 Task: Create Card Customer Service Review in Board IT Support Services to Workspace Customer Relationship Management Software. Create Card Zumba Review in Board Product Design Sprint to Workspace Customer Relationship Management Software. Create Card Customer Feedback Review in Board Email Marketing Drip Campaign Strategy and Execution to Workspace Customer Relationship Management Software
Action: Mouse moved to (102, 355)
Screenshot: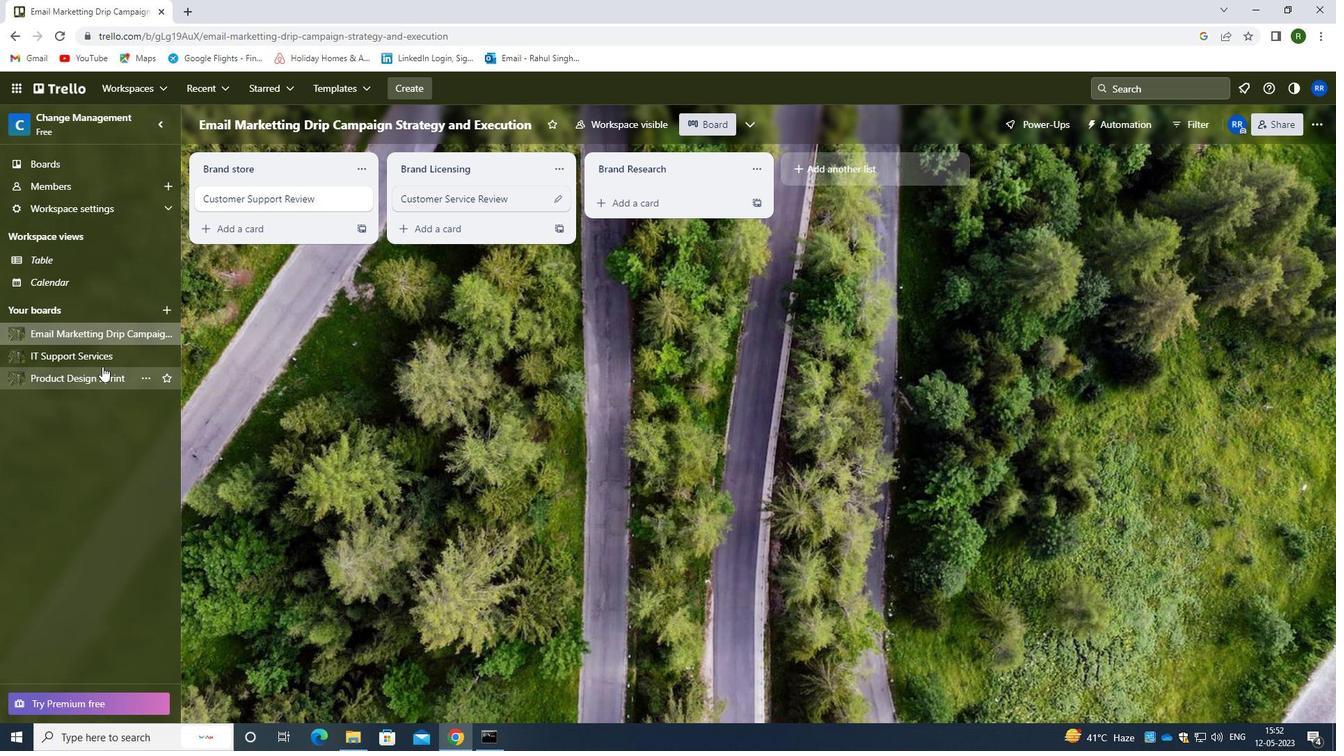 
Action: Mouse pressed left at (102, 355)
Screenshot: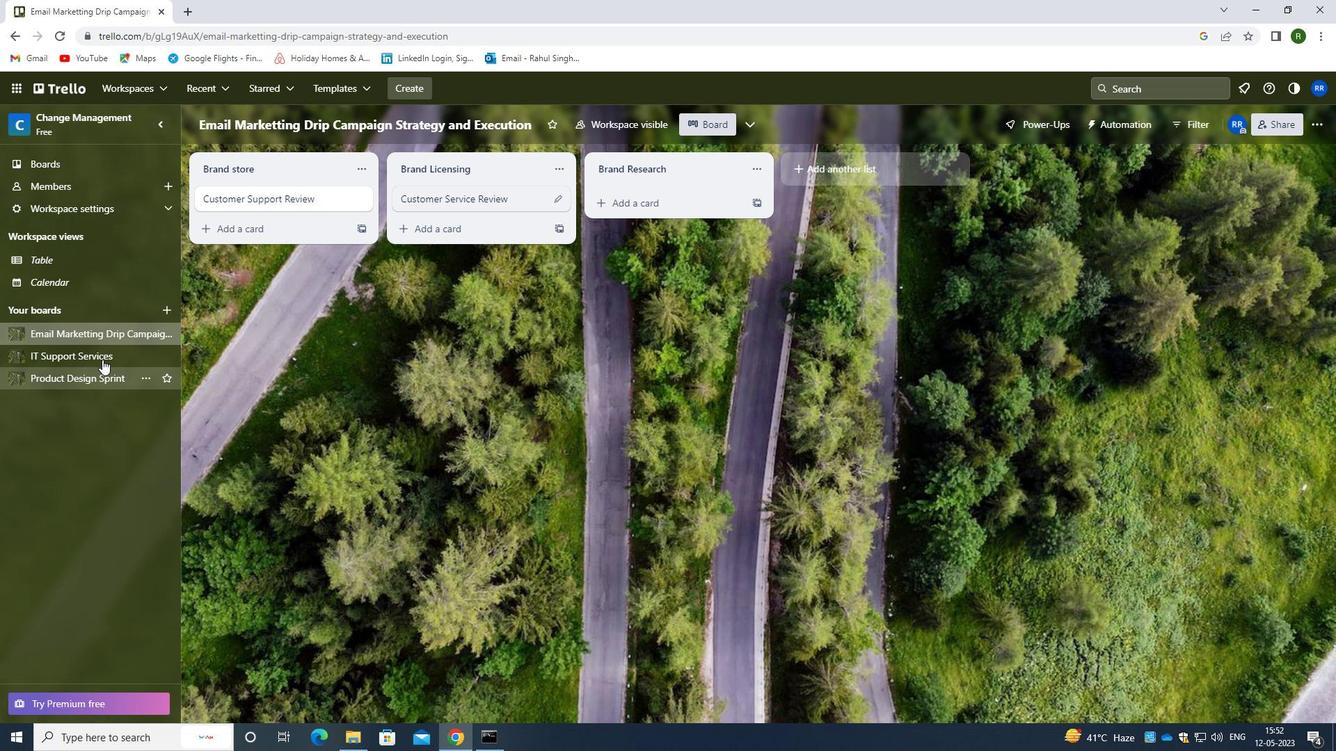 
Action: Mouse moved to (634, 209)
Screenshot: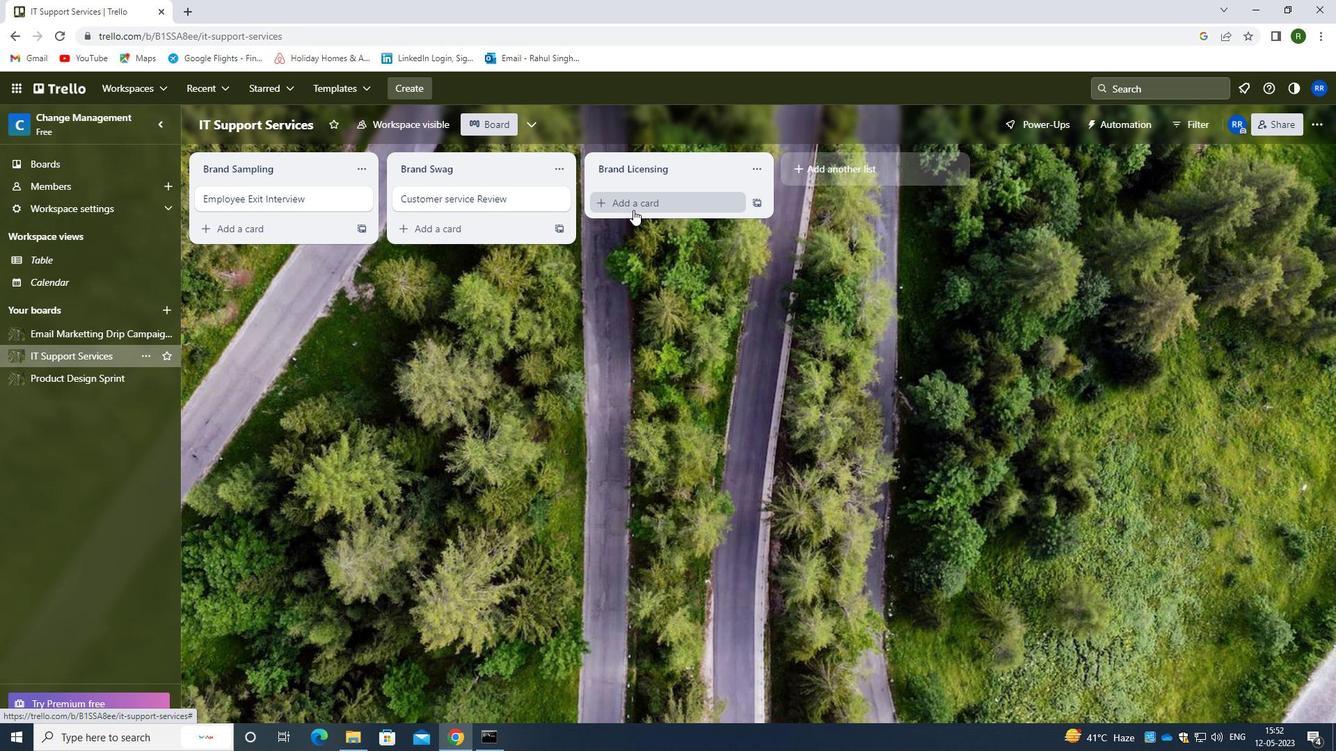 
Action: Mouse pressed left at (634, 209)
Screenshot: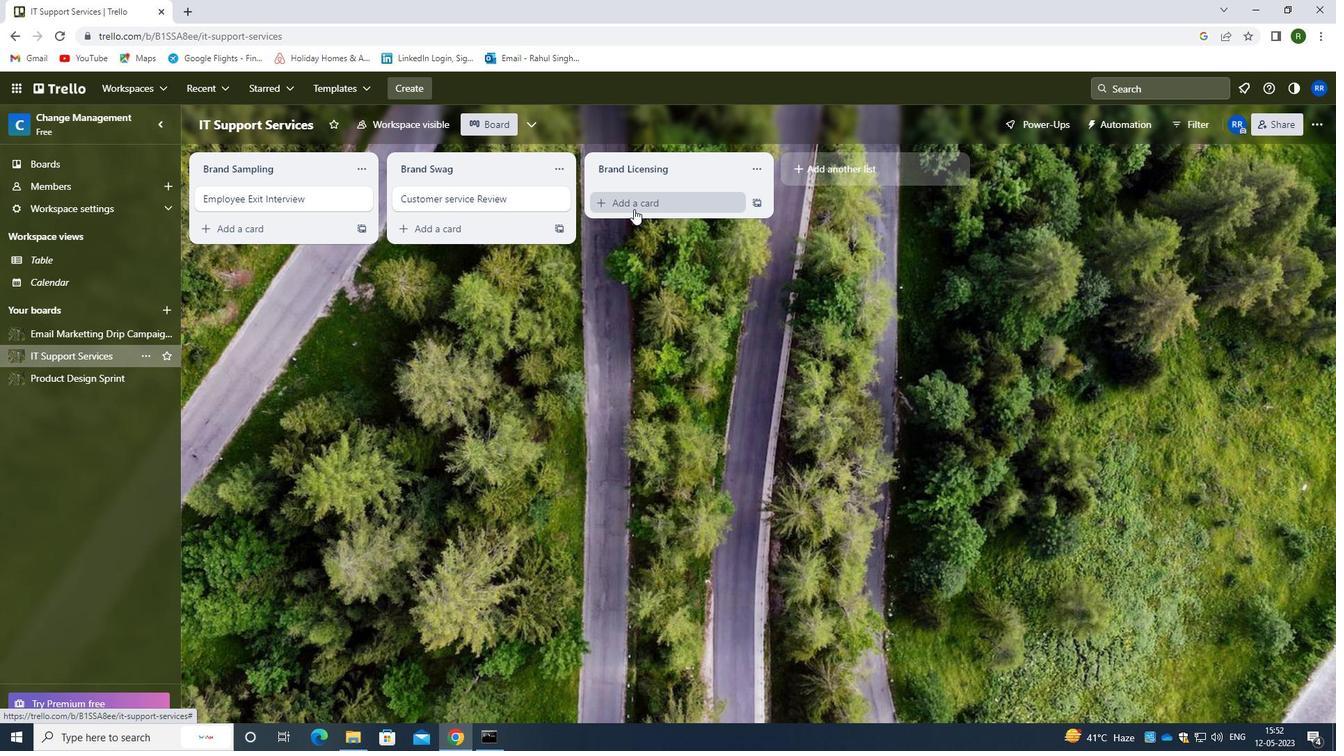 
Action: Mouse moved to (653, 212)
Screenshot: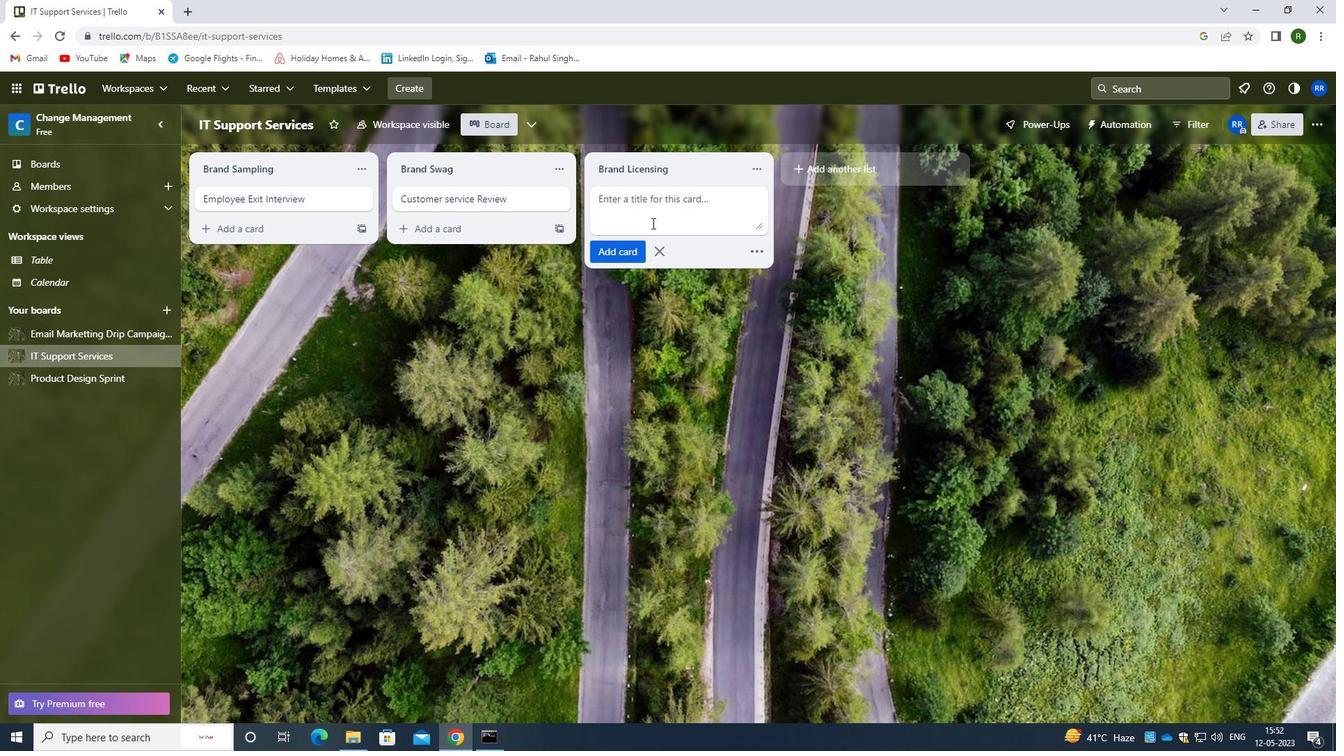 
Action: Mouse pressed left at (653, 212)
Screenshot: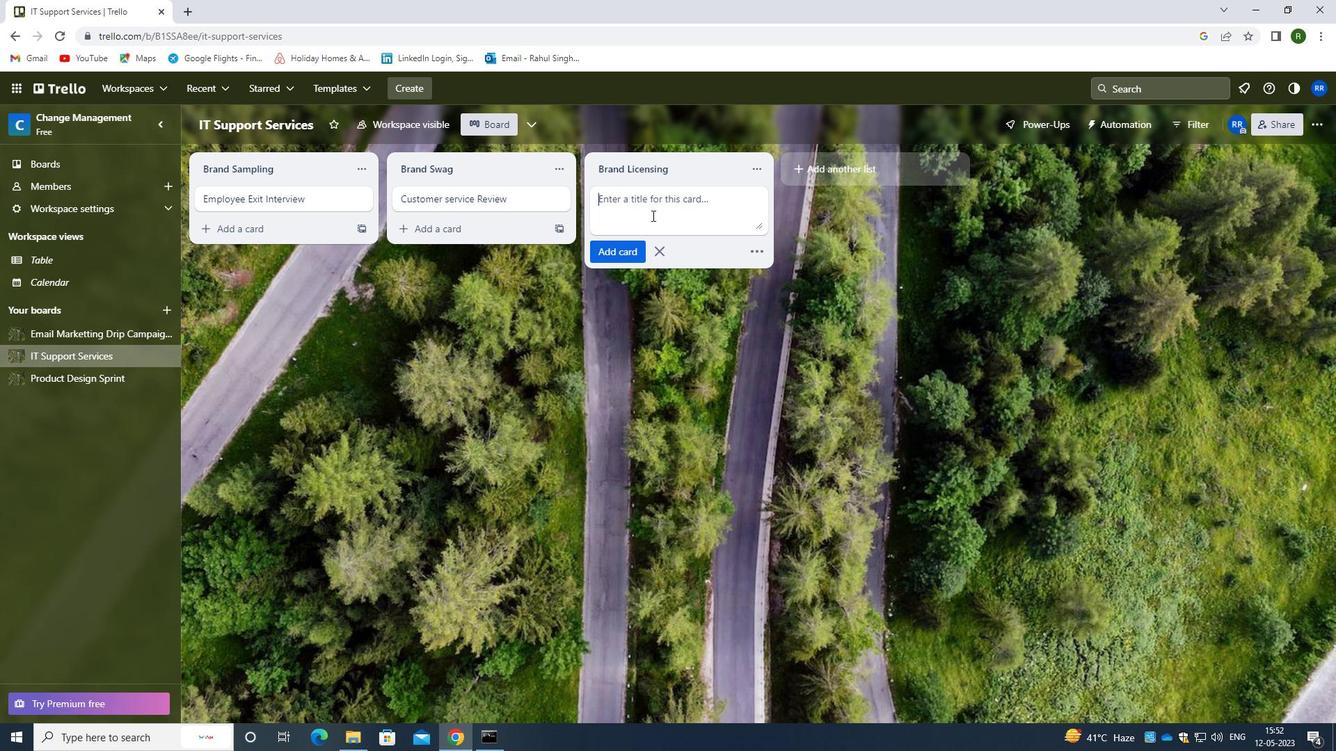 
Action: Mouse moved to (653, 211)
Screenshot: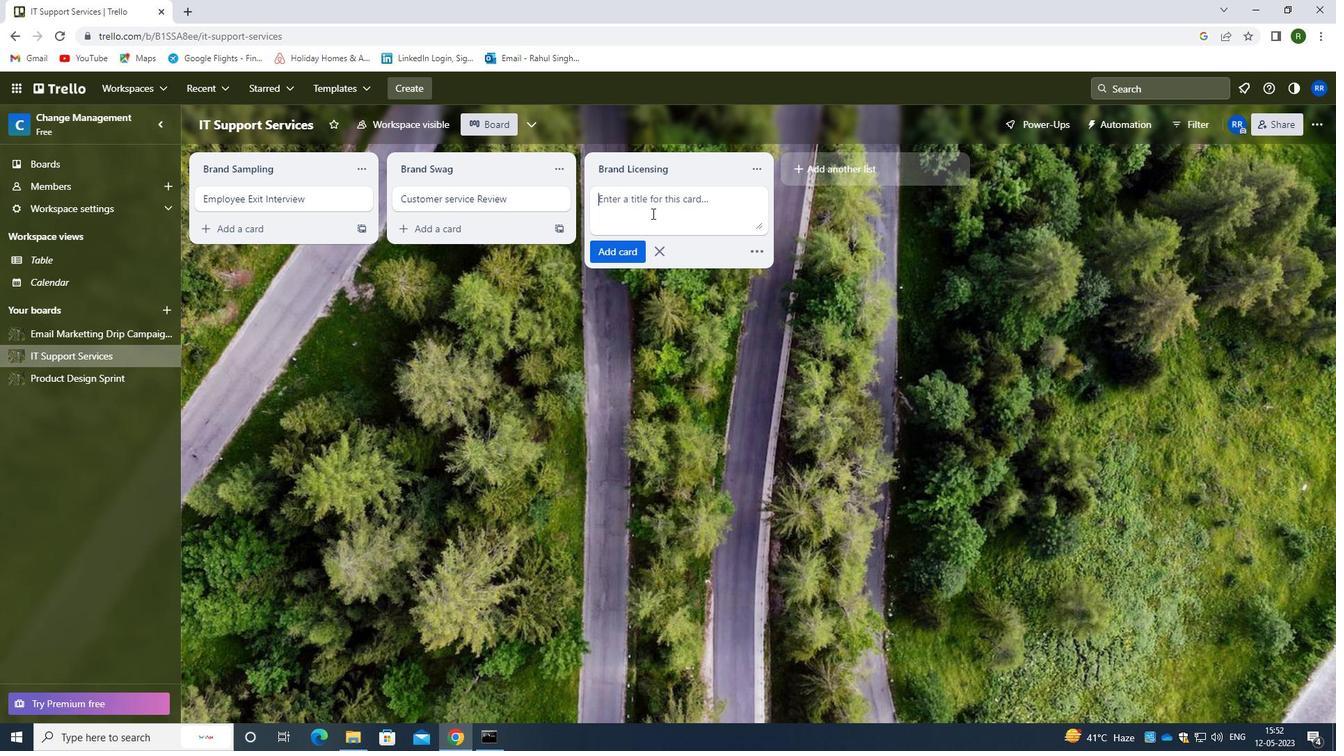 
Action: Key pressed <Key.caps_lock>c<Key.caps_lock>ustomer<Key.space><Key.caps_lock>s<Key.caps_lock>ervice<Key.space><Key.caps_lock>r<Key.caps_lock>eview
Screenshot: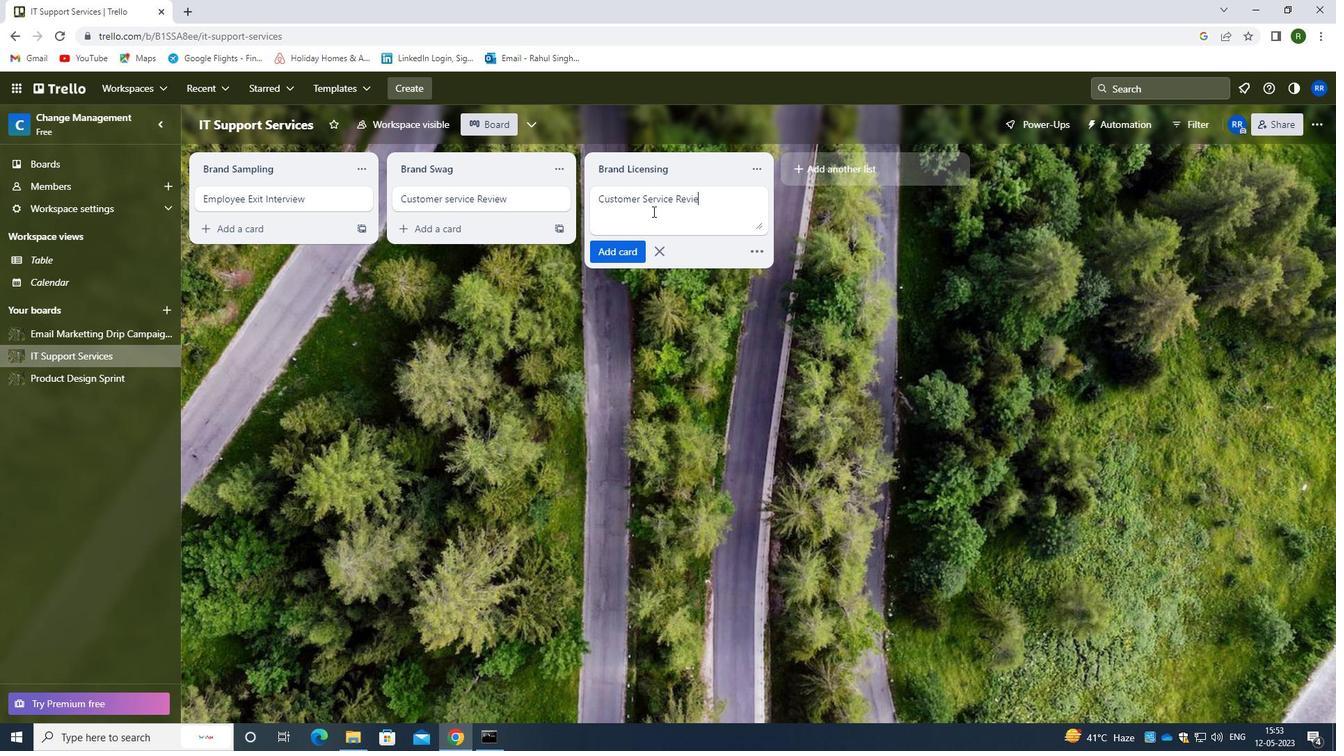 
Action: Mouse moved to (607, 256)
Screenshot: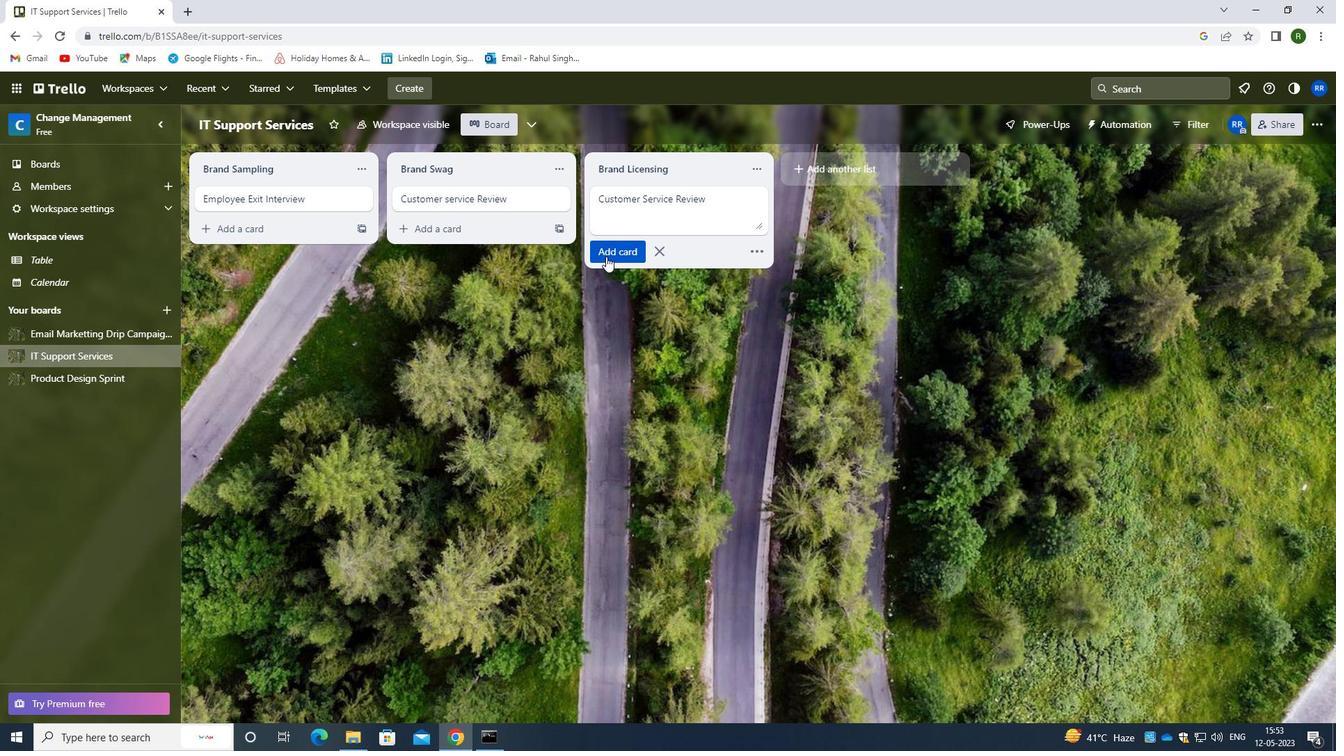 
Action: Mouse pressed left at (607, 256)
Screenshot: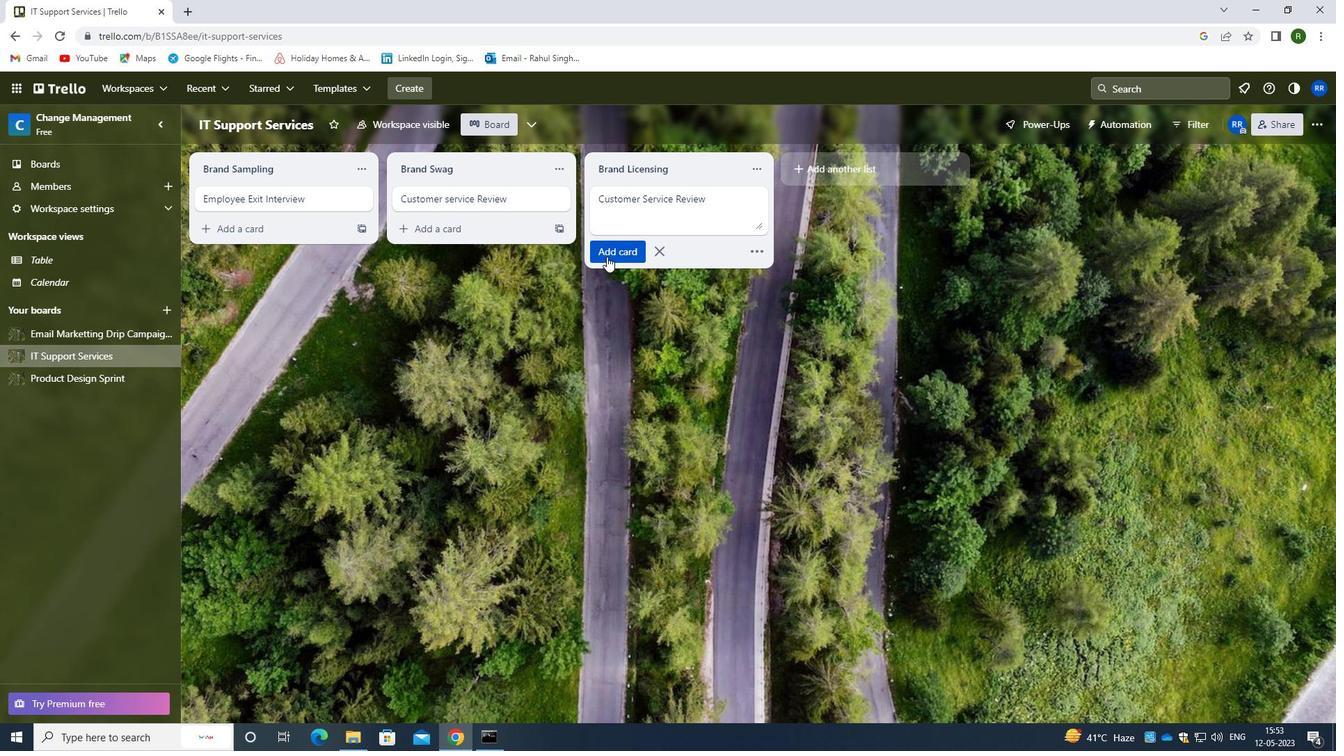 
Action: Mouse moved to (78, 375)
Screenshot: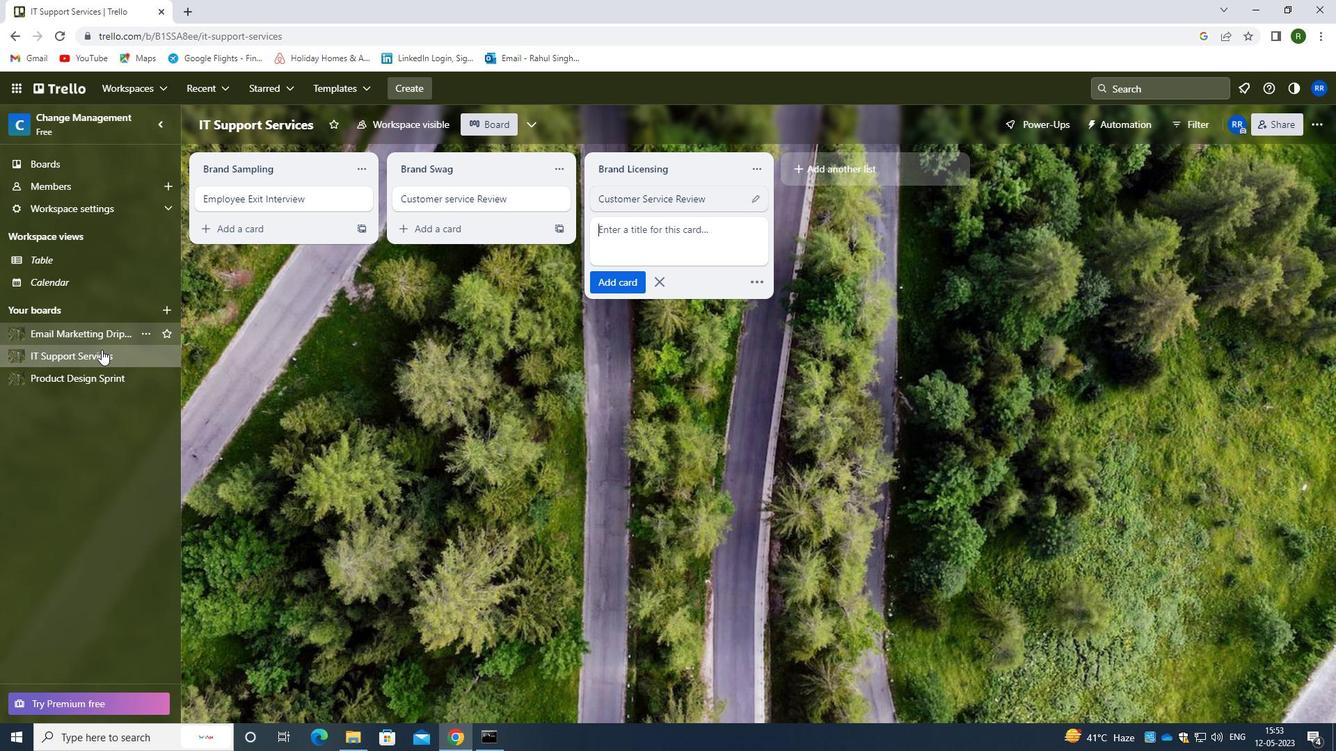 
Action: Mouse pressed left at (78, 375)
Screenshot: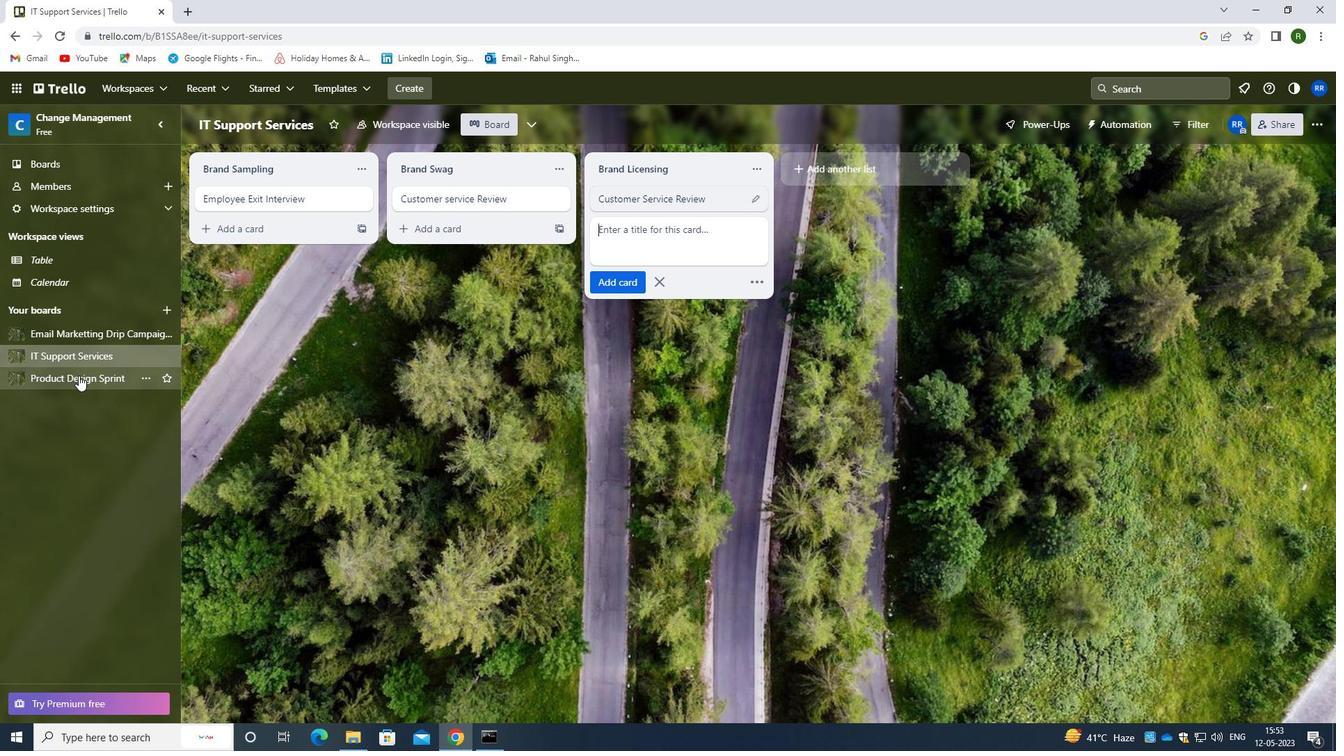 
Action: Mouse moved to (599, 201)
Screenshot: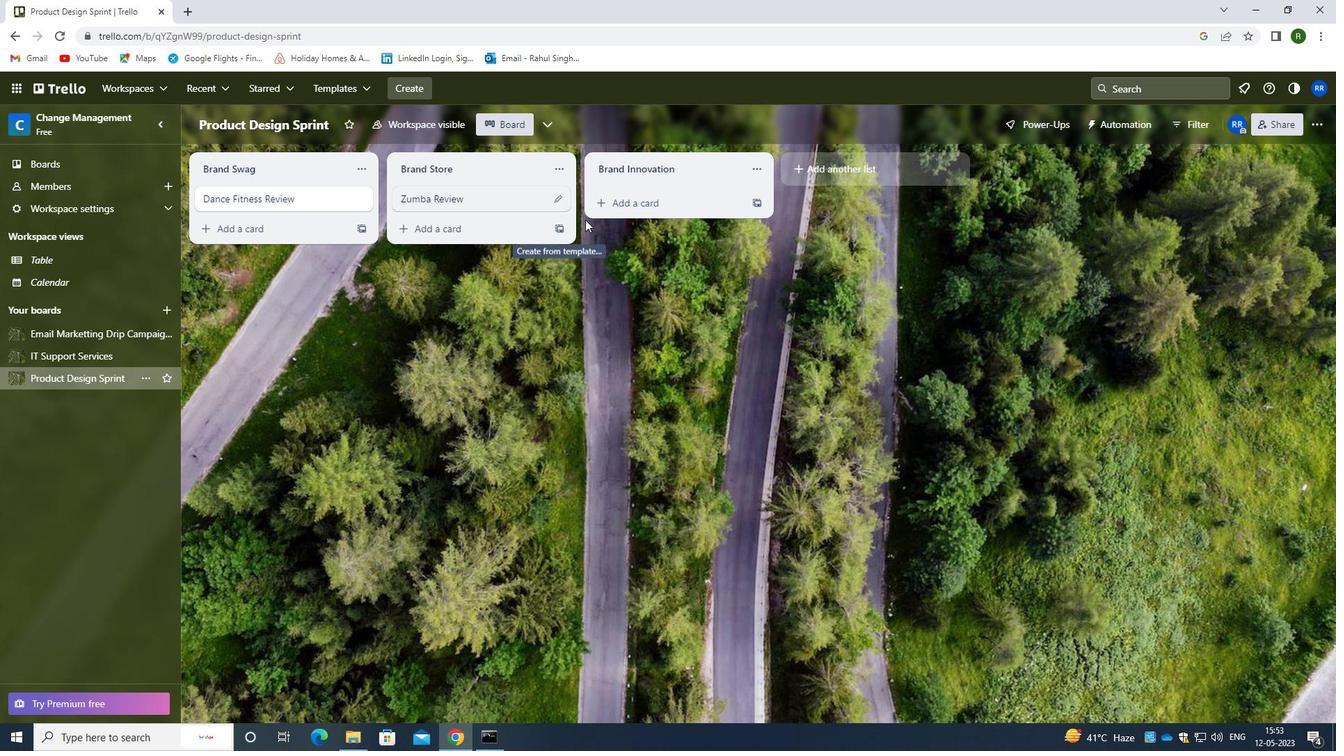 
Action: Mouse pressed left at (599, 201)
Screenshot: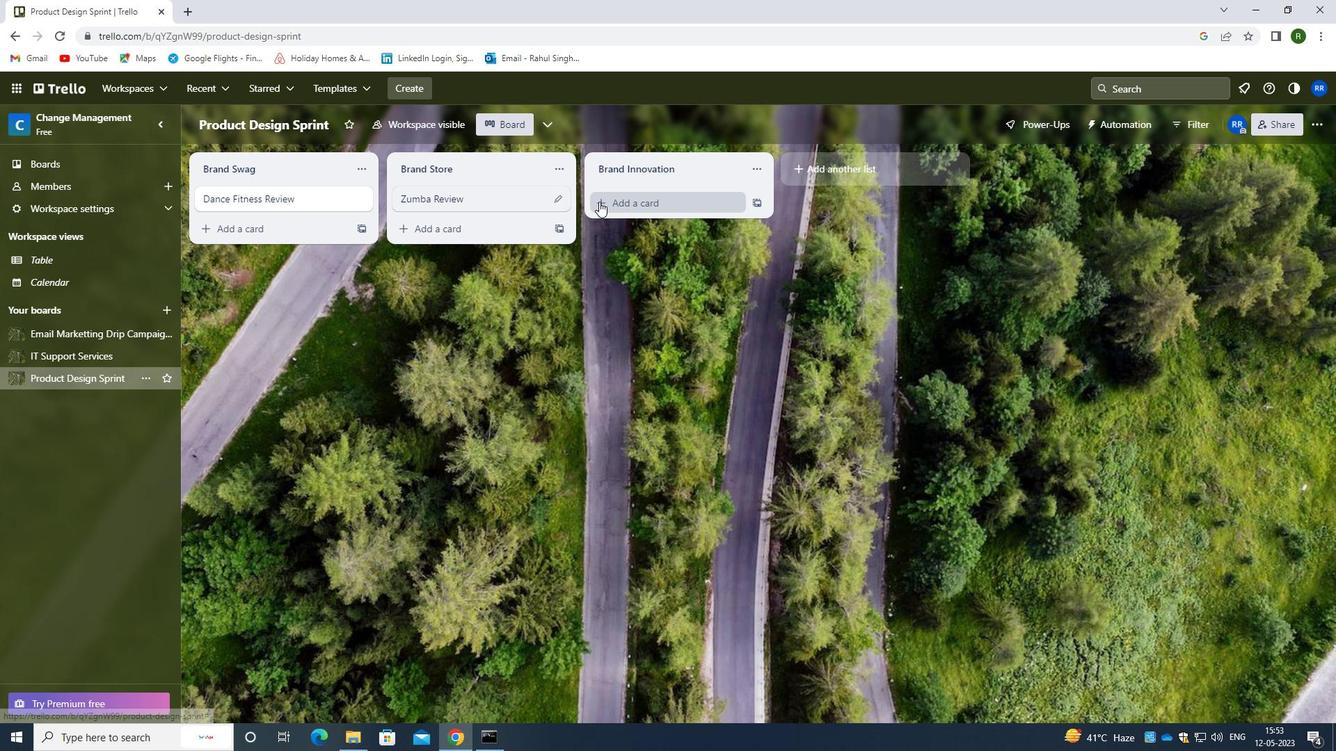 
Action: Mouse moved to (621, 224)
Screenshot: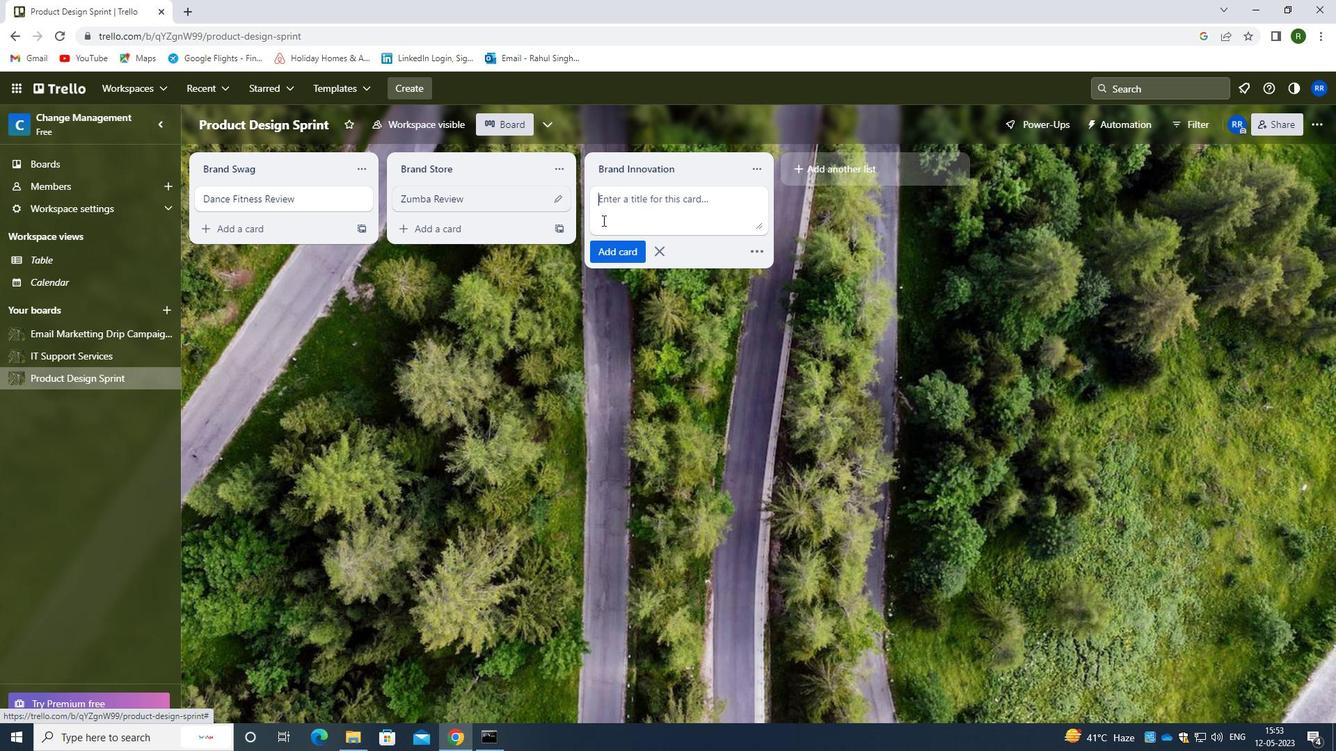 
Action: Mouse pressed left at (621, 224)
Screenshot: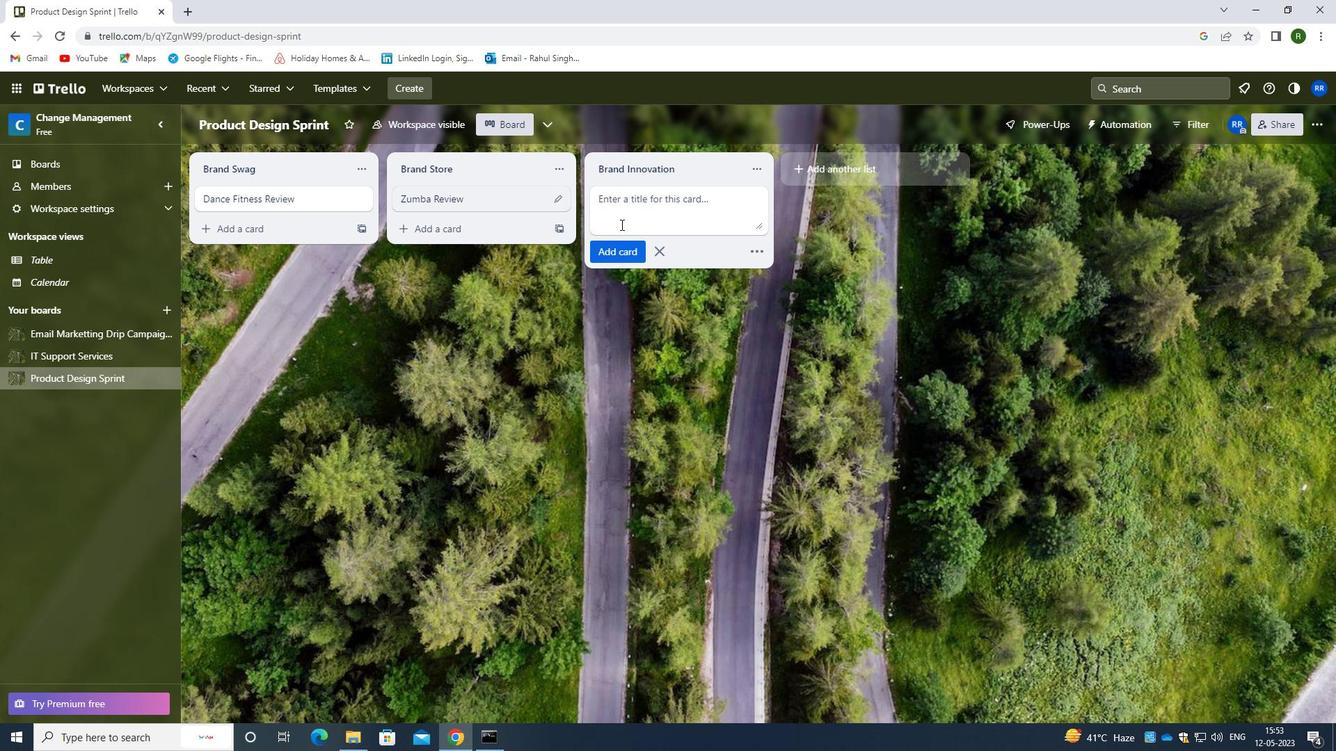 
Action: Mouse moved to (604, 210)
Screenshot: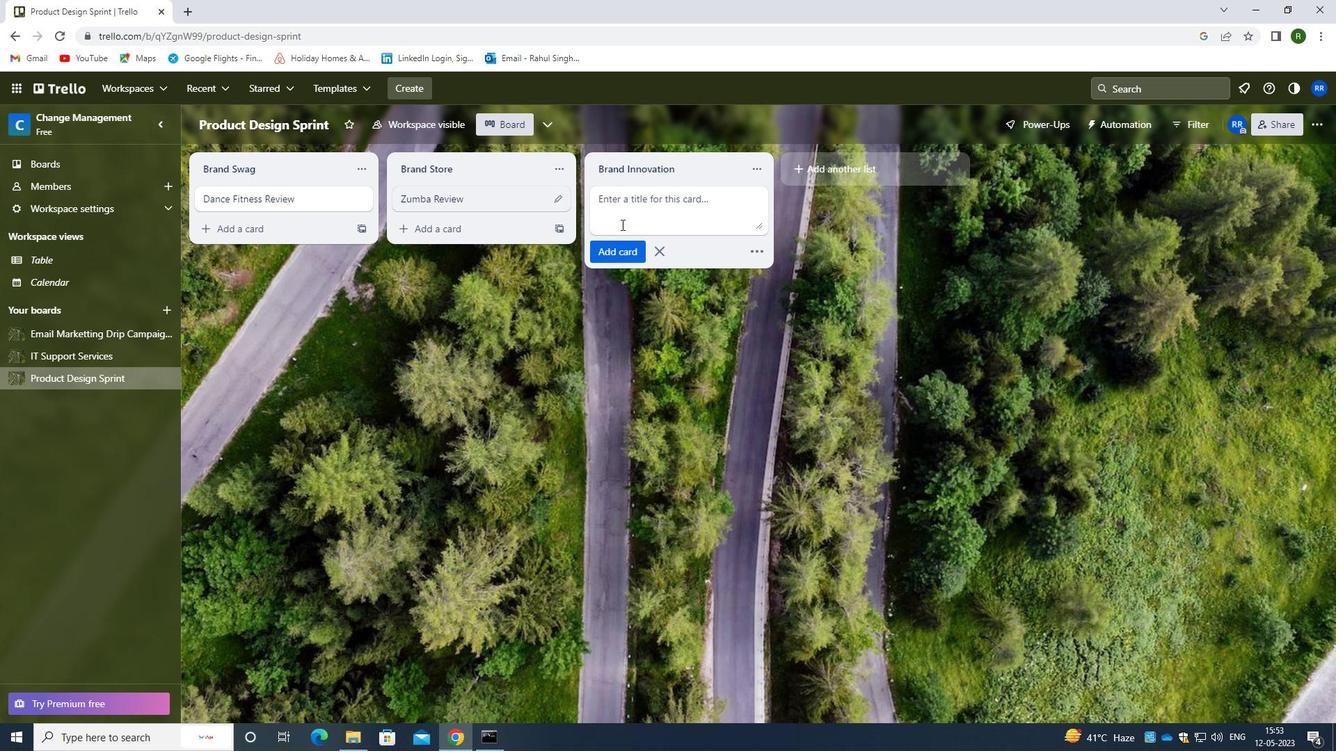 
Action: Key pressed <Key.caps_lock>fz<Key.backspace><Key.backspace>z<Key.caps_lock>umba<Key.space><Key.caps_lock>r<Key.caps_lock>eview
Screenshot: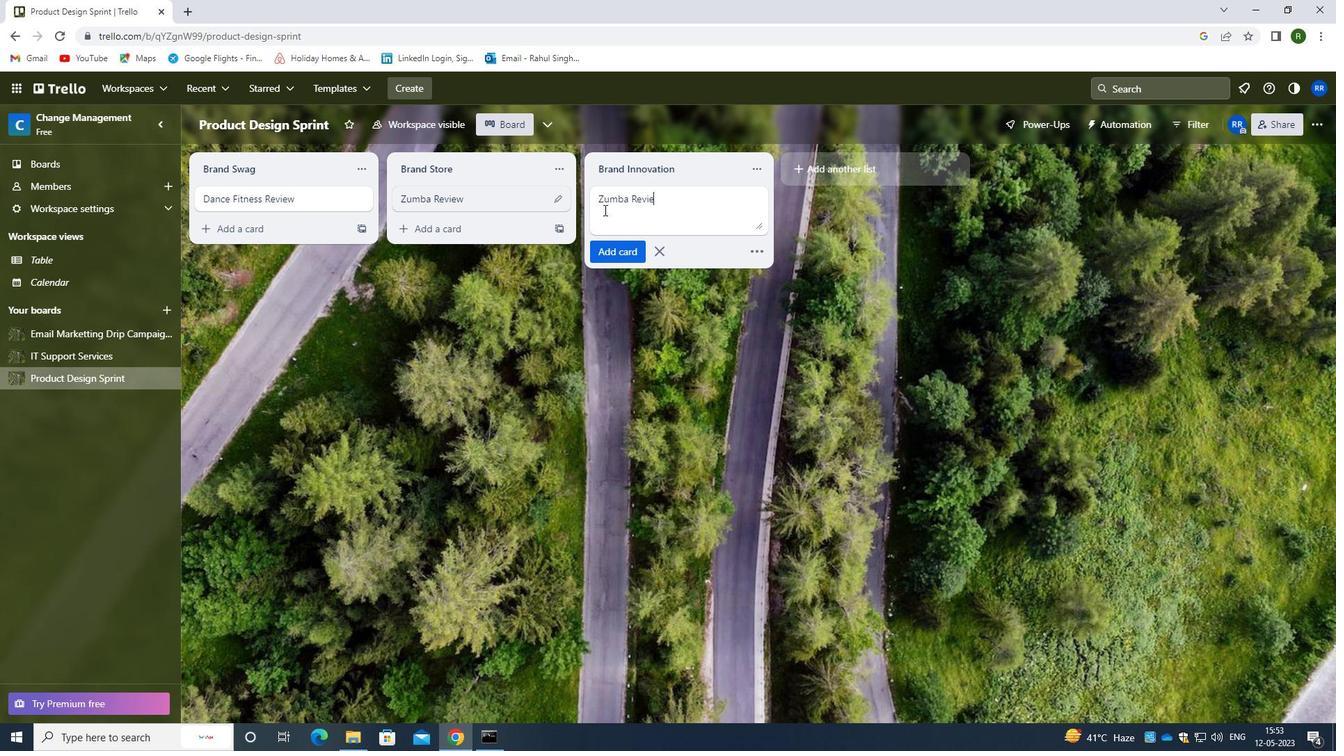 
Action: Mouse moved to (630, 257)
Screenshot: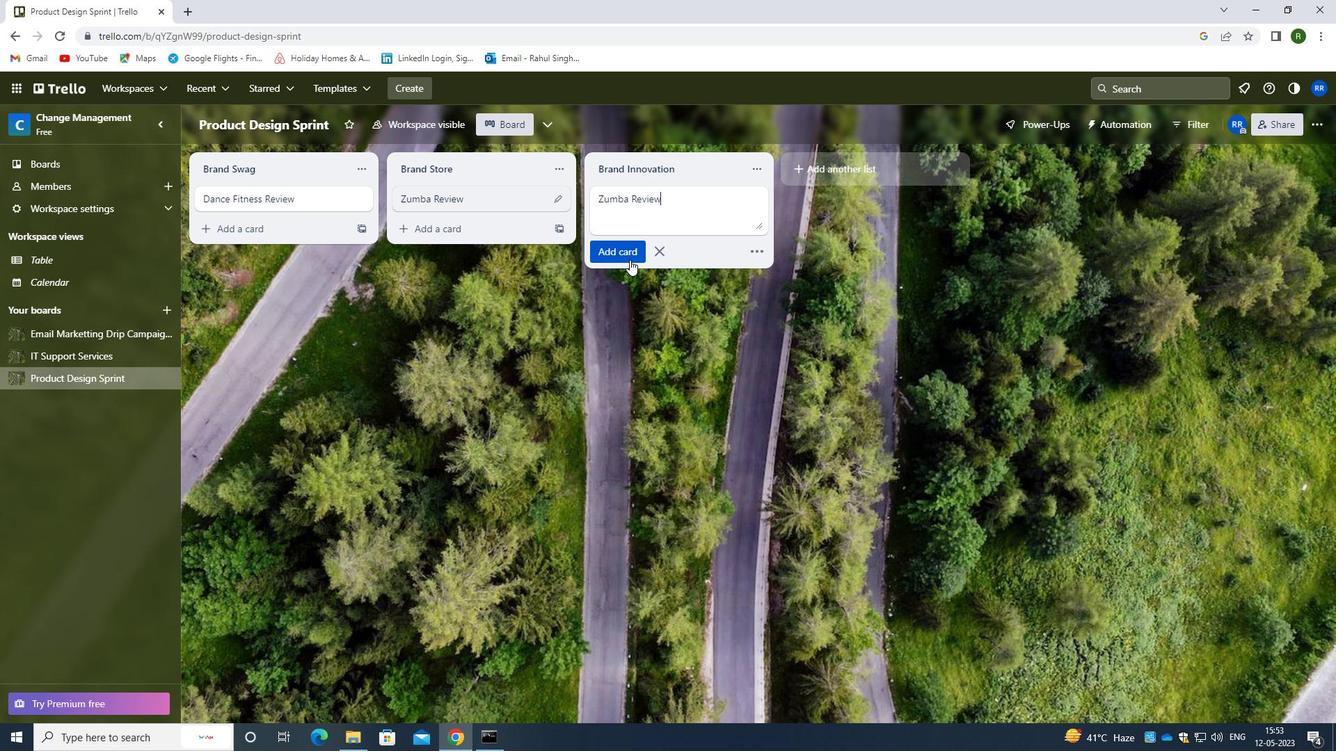 
Action: Mouse pressed left at (630, 257)
Screenshot: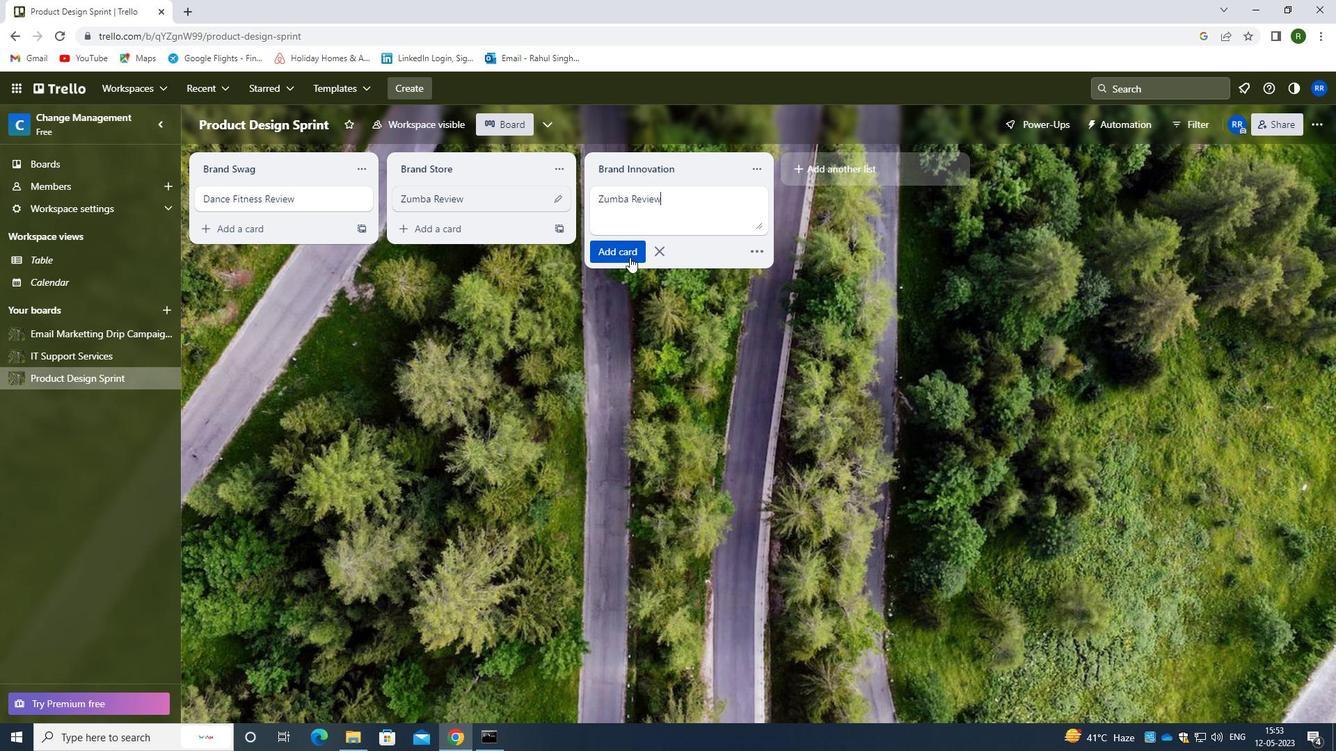 
Action: Mouse moved to (142, 334)
Screenshot: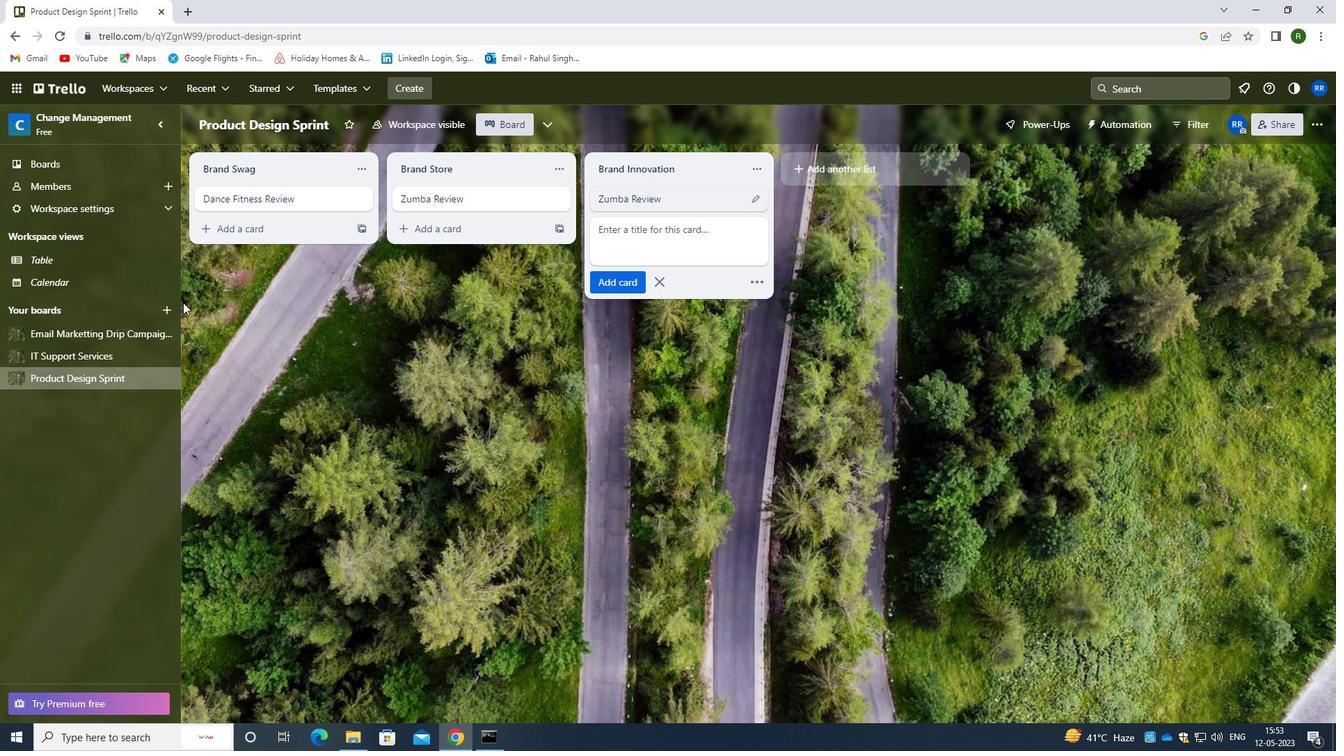 
Action: Mouse pressed left at (142, 334)
Screenshot: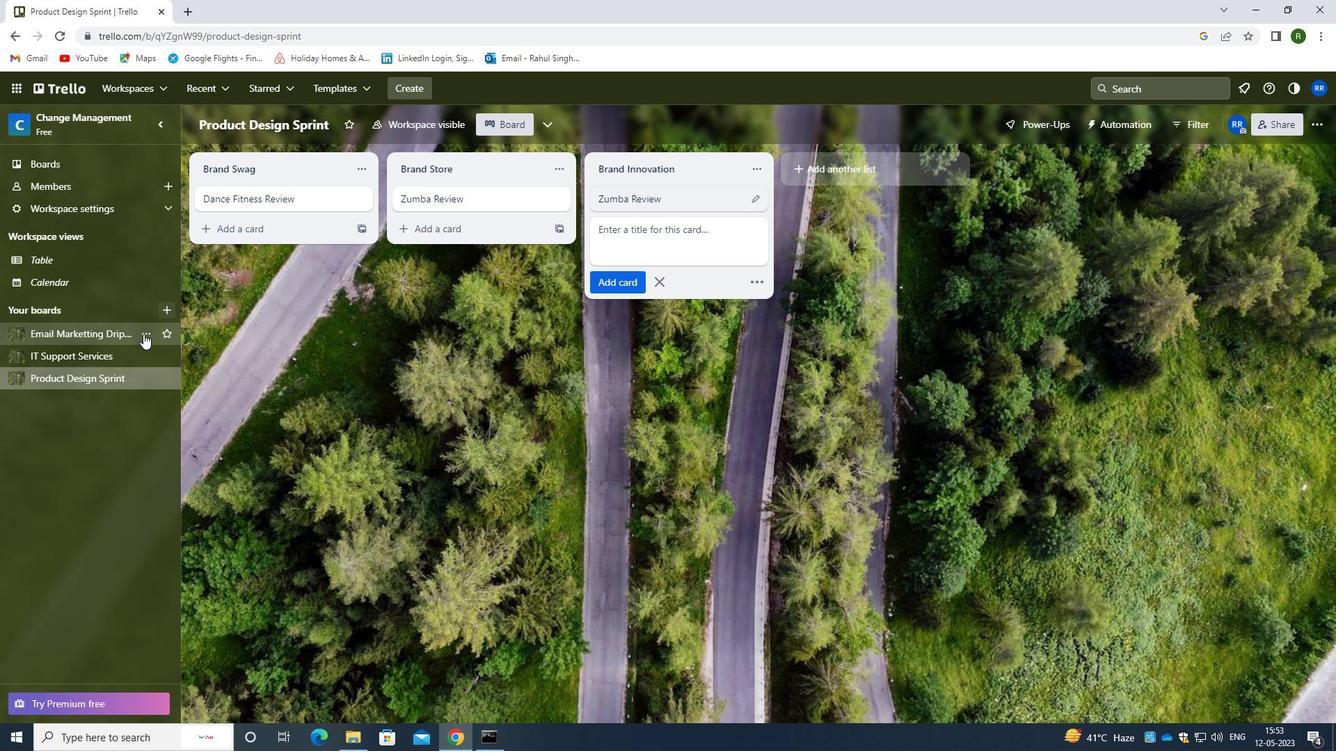 
Action: Mouse moved to (120, 334)
Screenshot: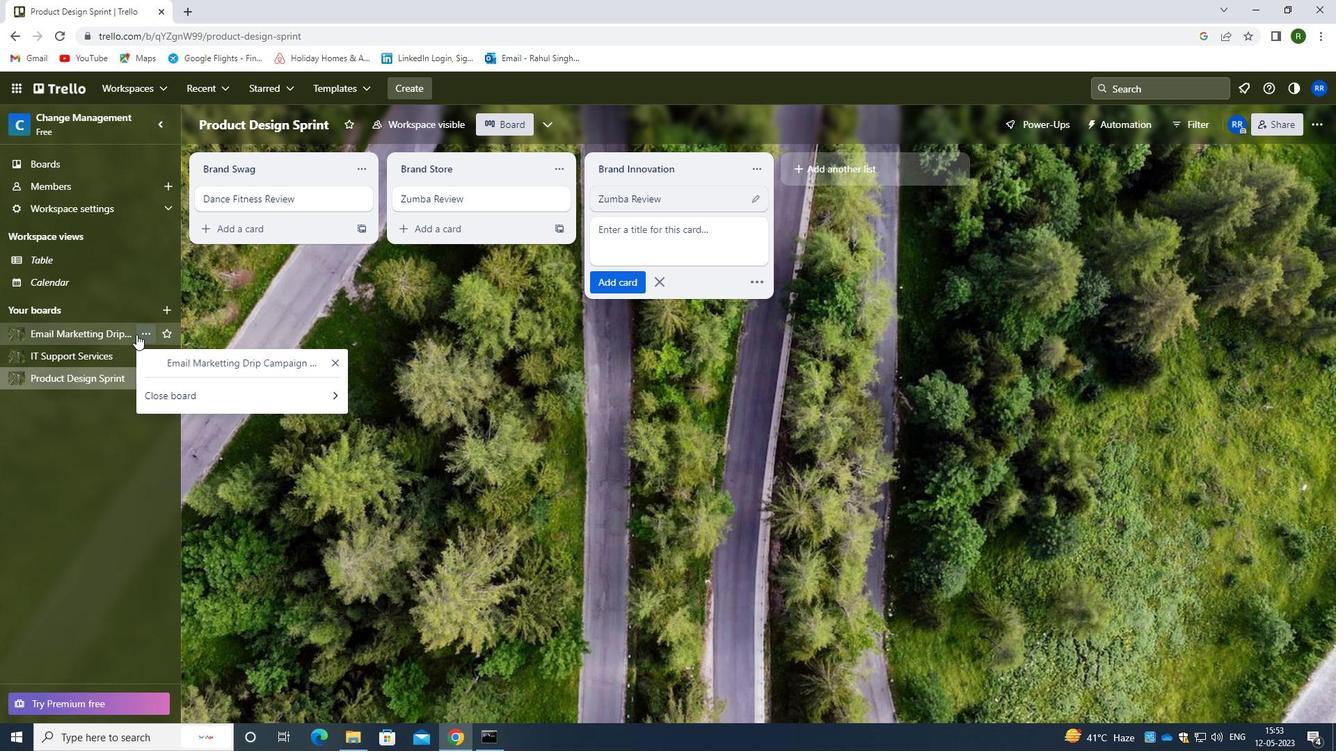 
Action: Mouse pressed left at (120, 334)
Screenshot: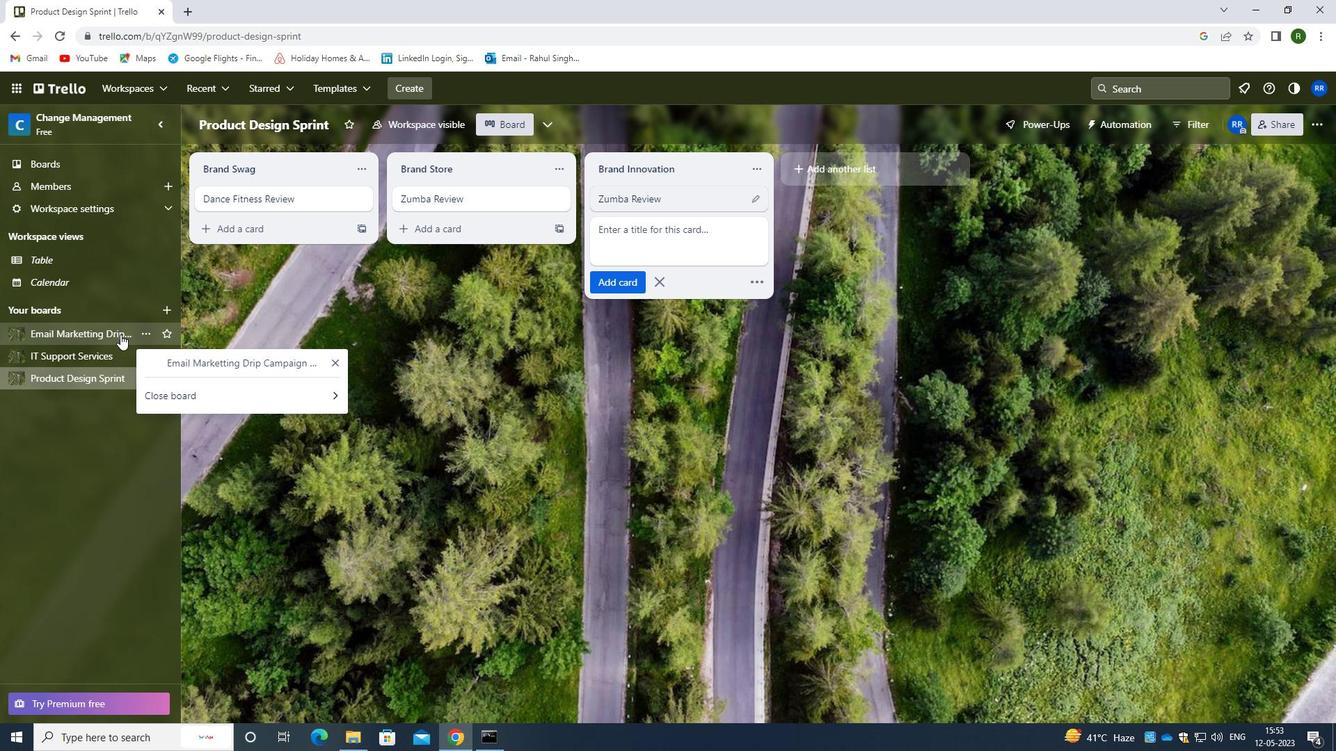 
Action: Mouse moved to (614, 203)
Screenshot: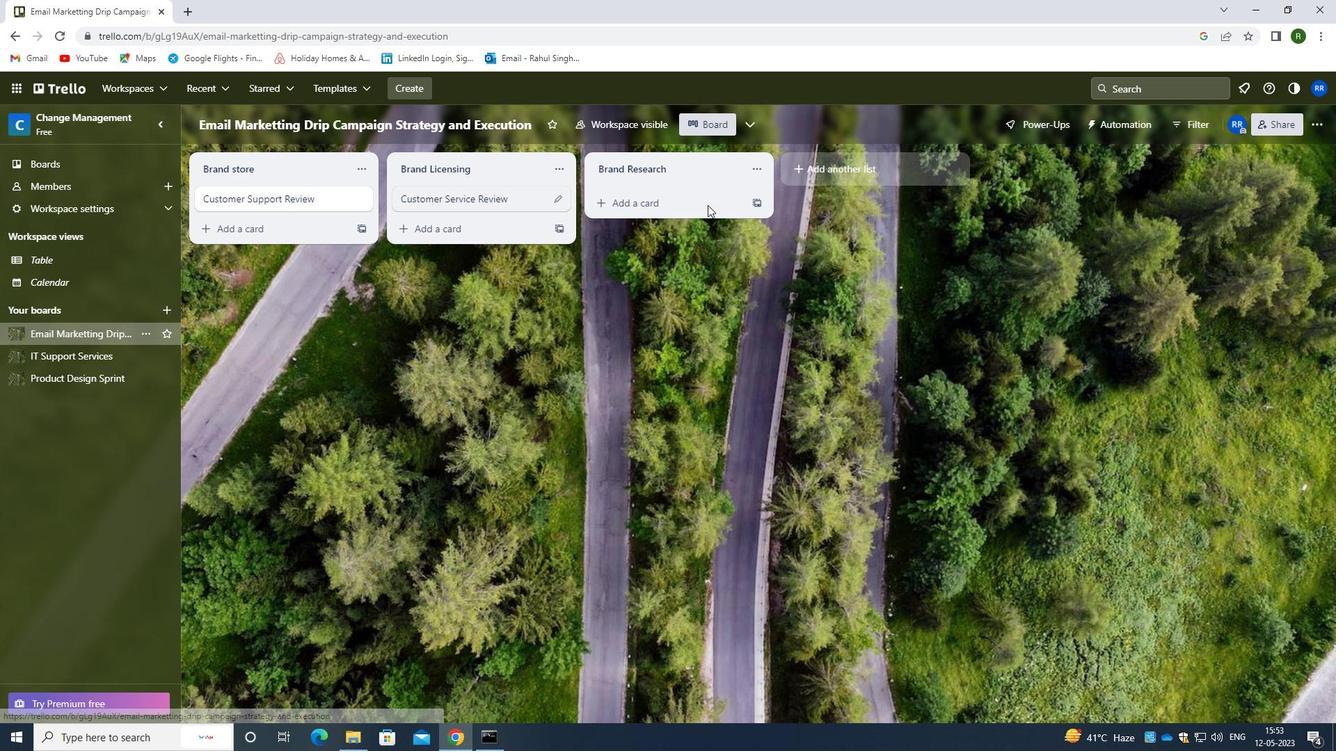 
Action: Mouse pressed left at (614, 203)
Screenshot: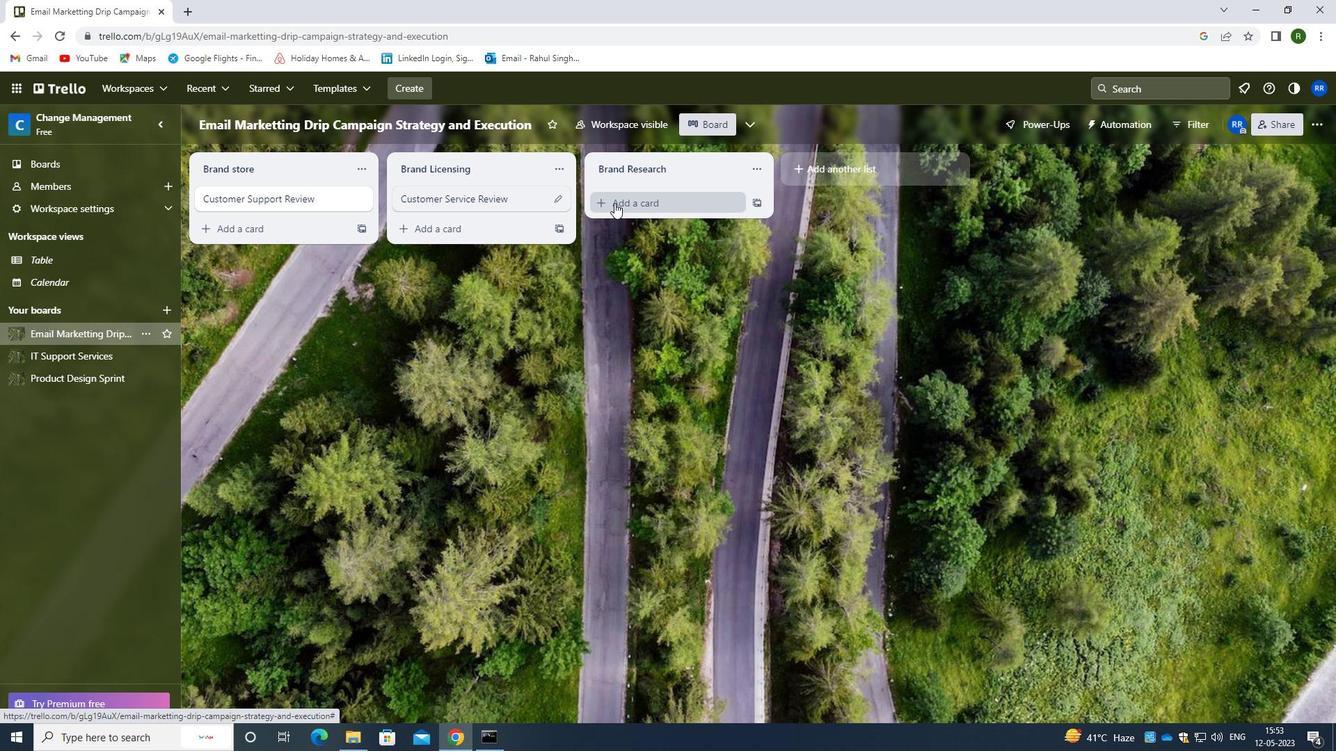 
Action: Mouse moved to (673, 208)
Screenshot: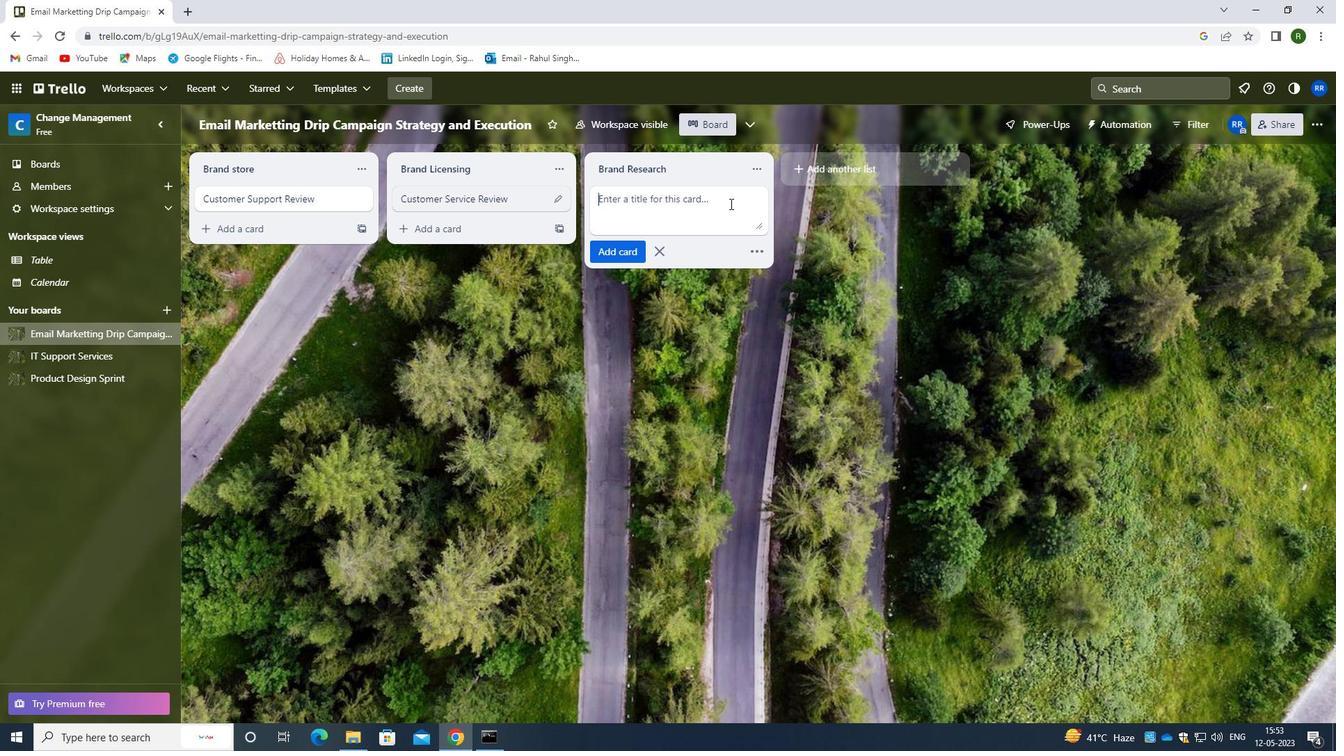 
Action: Mouse pressed left at (673, 208)
Screenshot: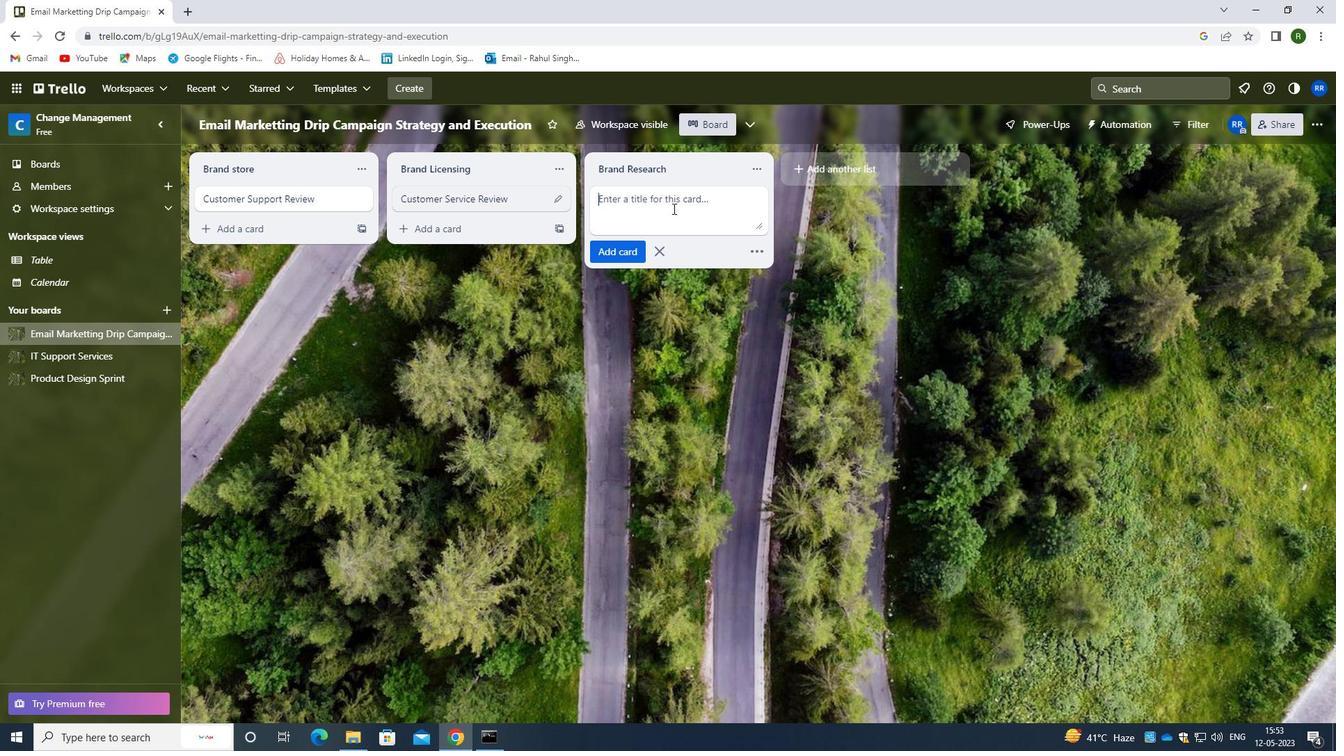
Action: Mouse moved to (672, 208)
Screenshot: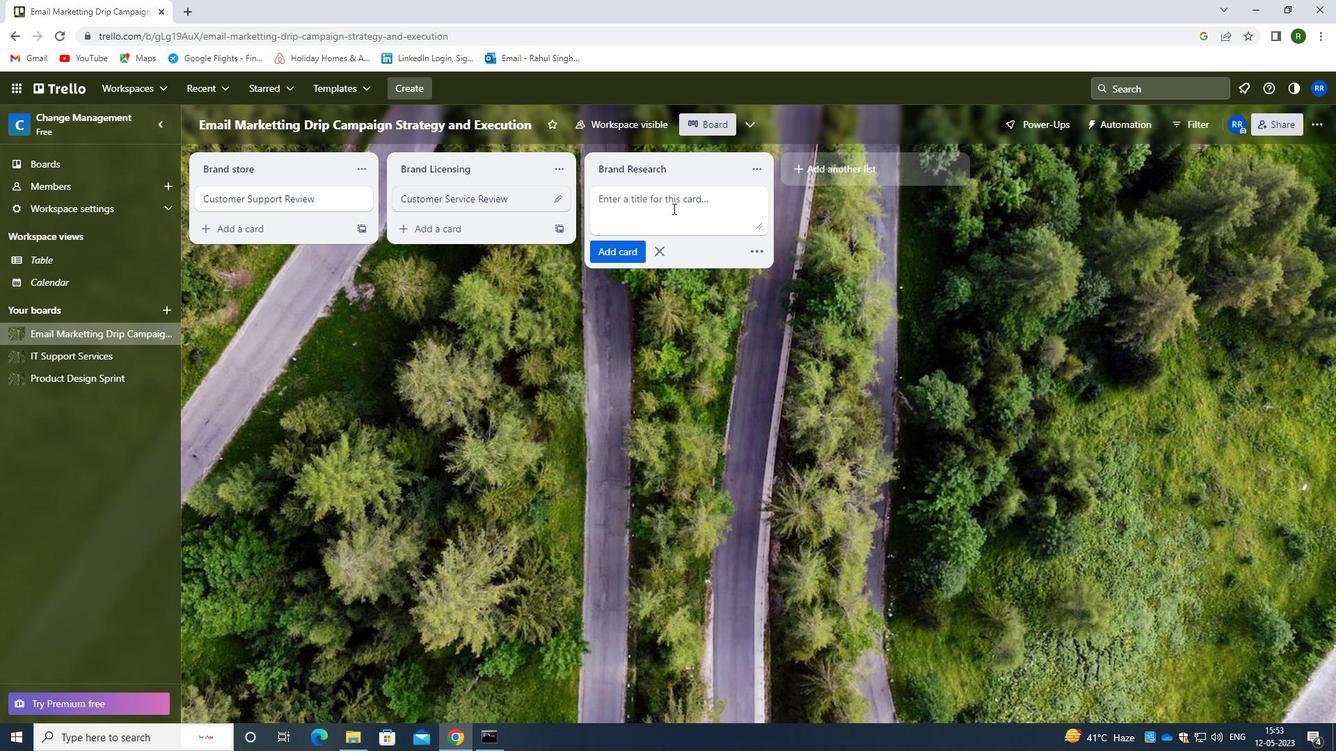 
Action: Key pressed <Key.caps_lock>c<Key.caps_lock>ustomer<Key.space><Key.caps_lock>f<Key.caps_lock>eedback<Key.space><Key.caps_lock>r<Key.caps_lock>eview
Screenshot: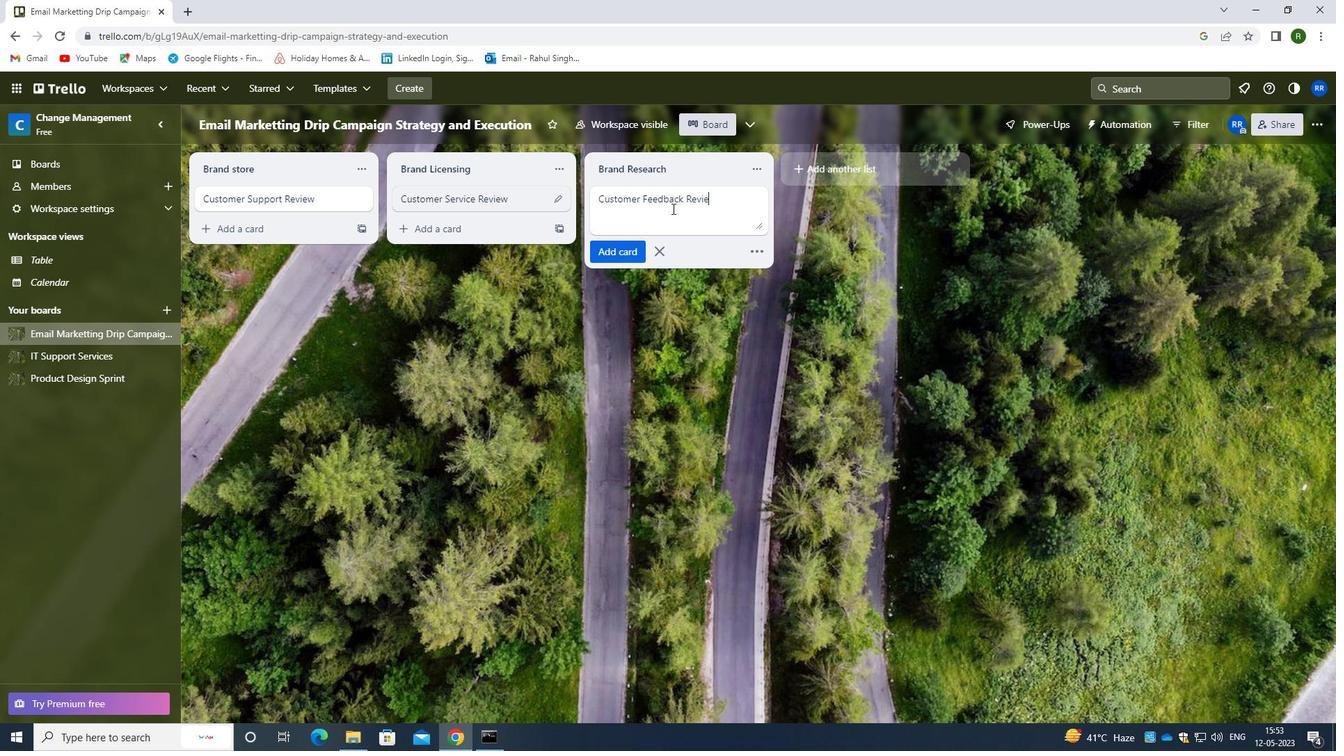 
Action: Mouse moved to (624, 253)
Screenshot: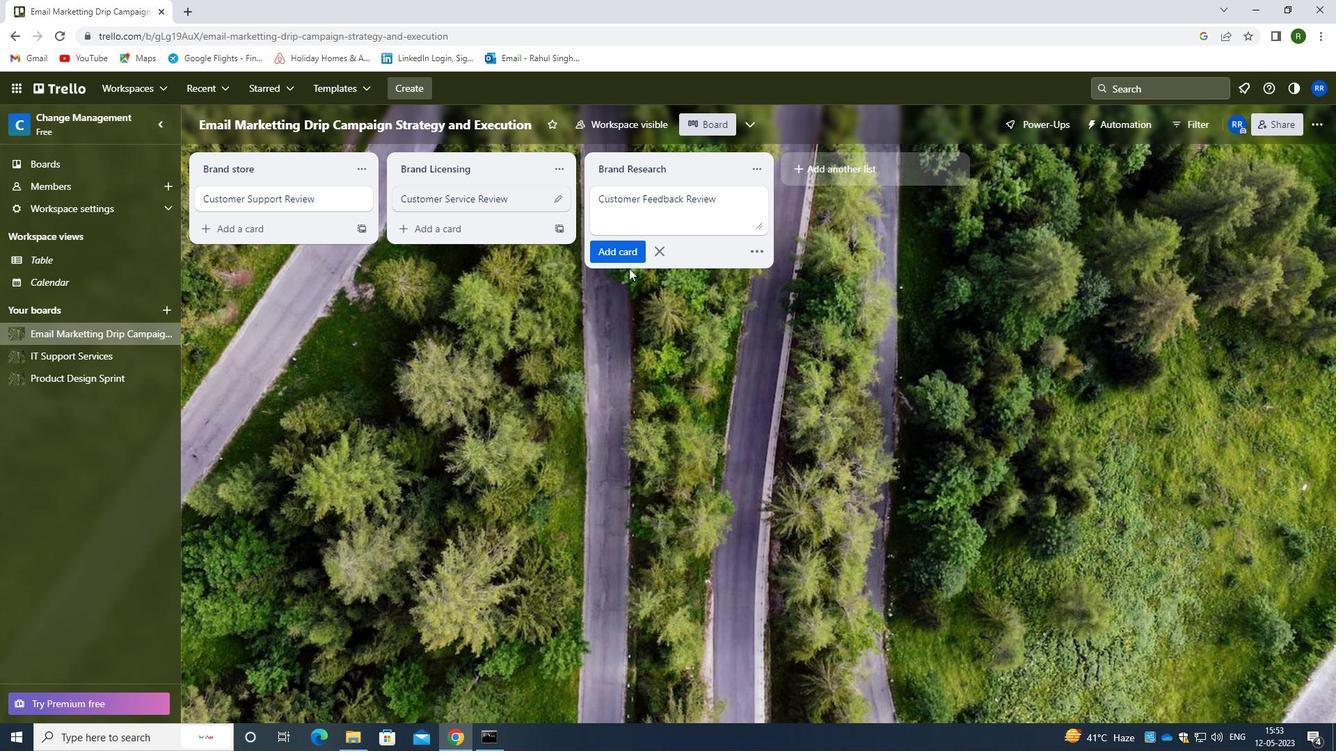 
Action: Mouse pressed left at (624, 253)
Screenshot: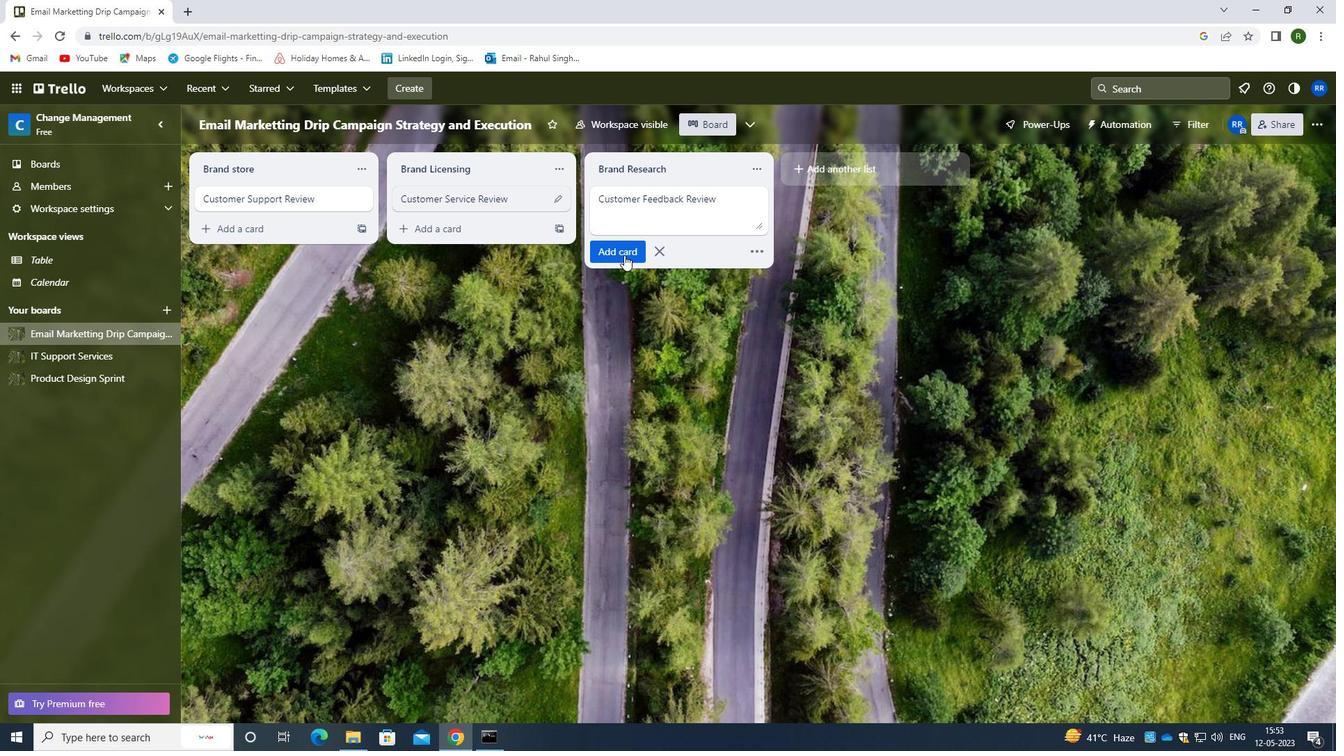
Action: Mouse moved to (598, 332)
Screenshot: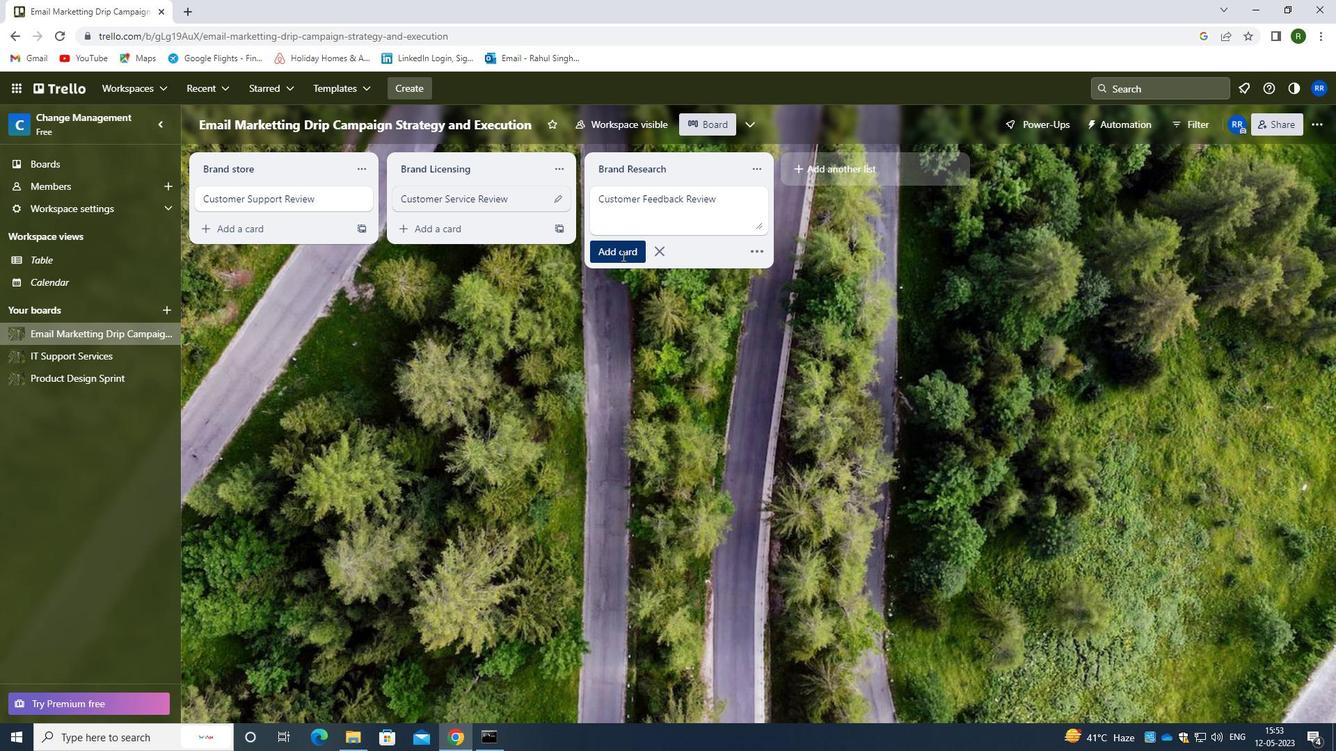 
Action: Mouse pressed left at (598, 332)
Screenshot: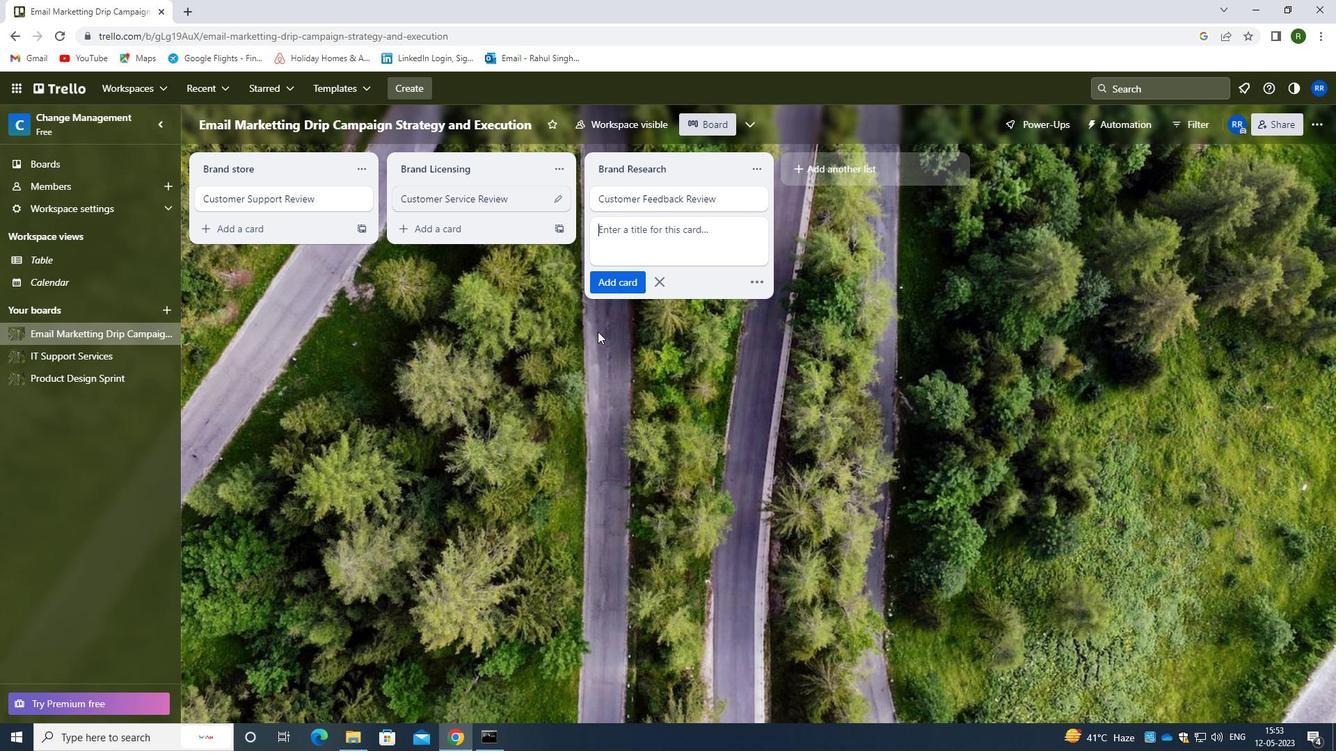 
Action: Mouse moved to (600, 333)
Screenshot: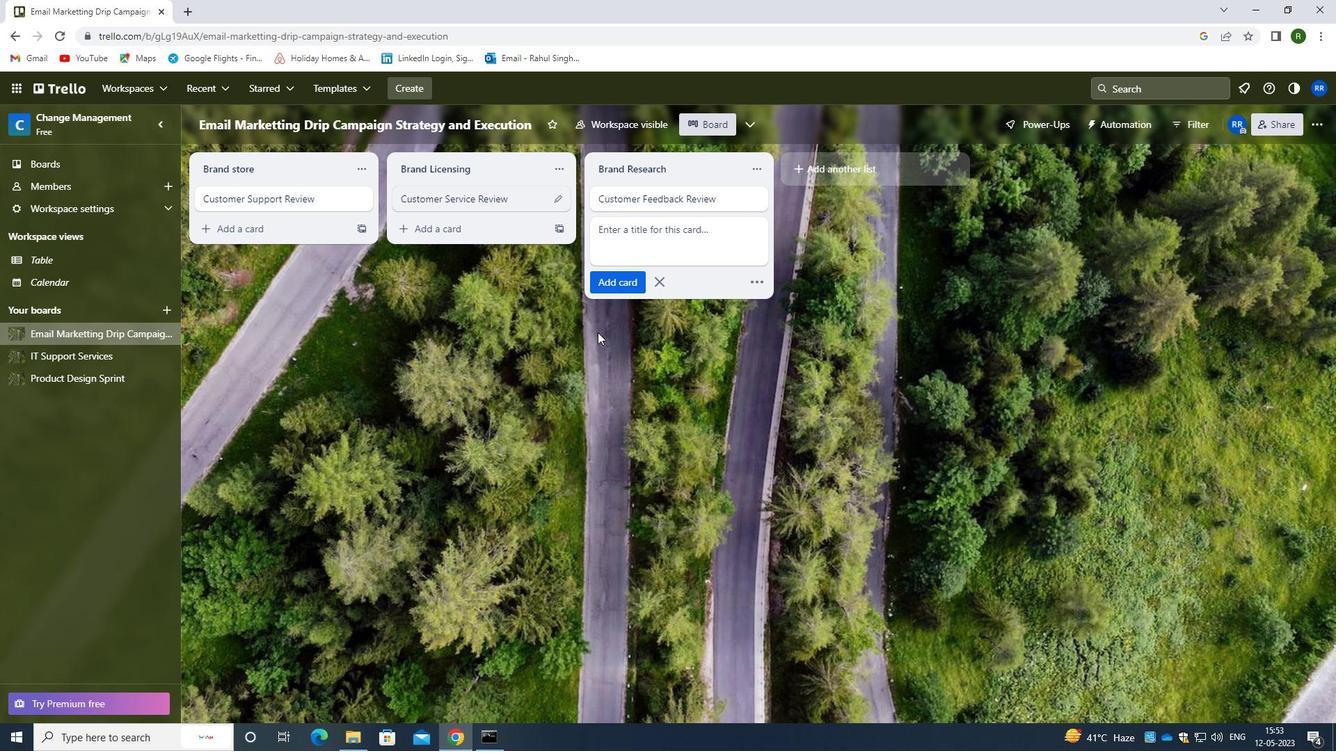 
